 Task: Create a task  Develop a new customer relationship management (CRM) system , assign it to team member softage.4@softage.net in the project AgileAvail and update the status of the task to  On Track  , set the priority of the task to Low
Action: Mouse moved to (83, 88)
Screenshot: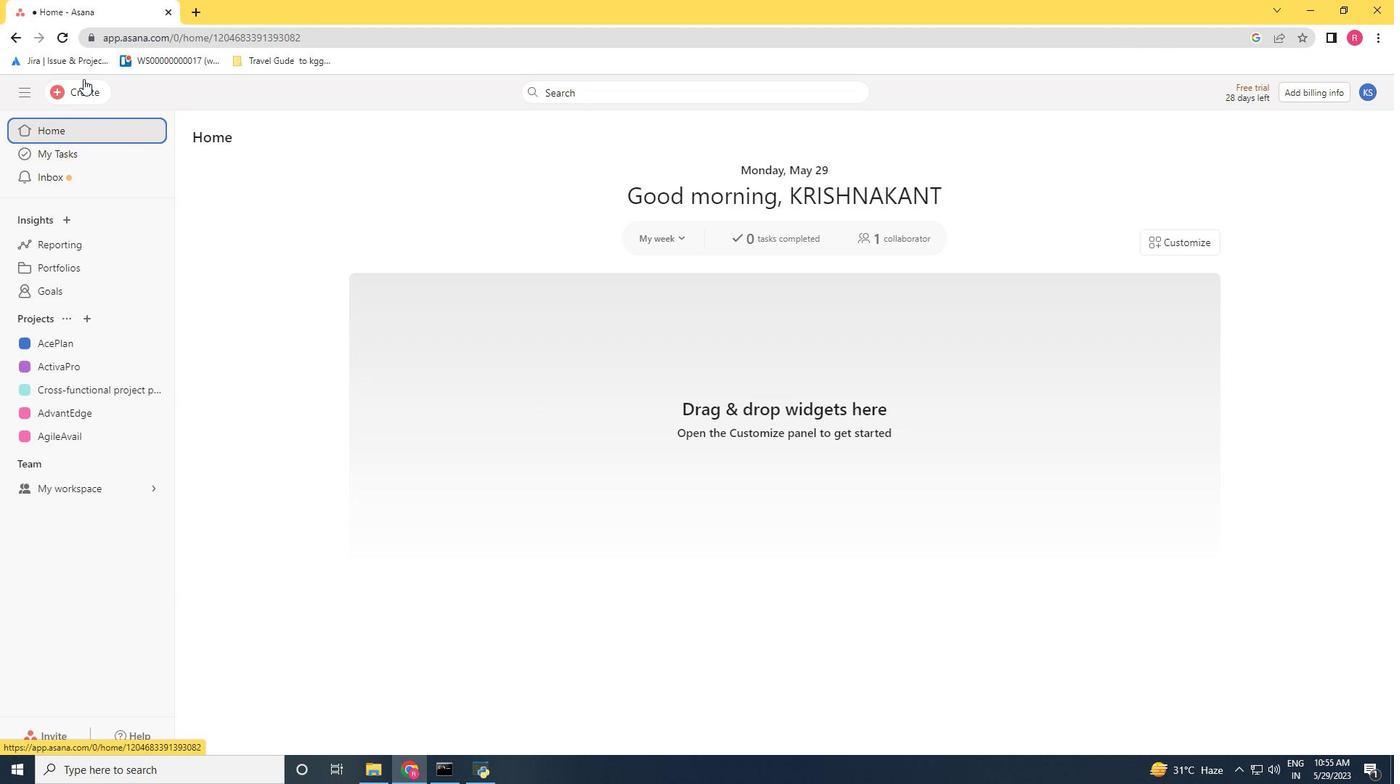 
Action: Mouse pressed left at (83, 88)
Screenshot: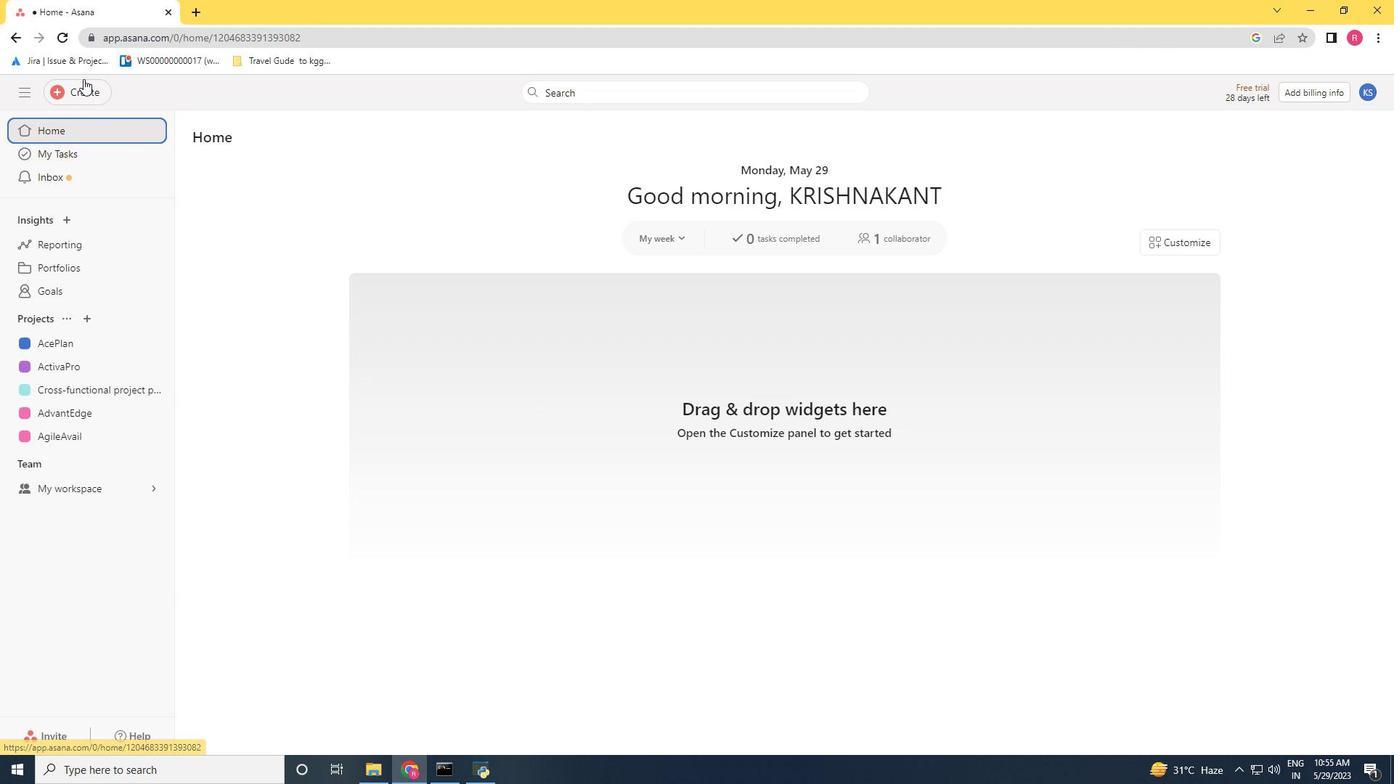
Action: Mouse moved to (166, 103)
Screenshot: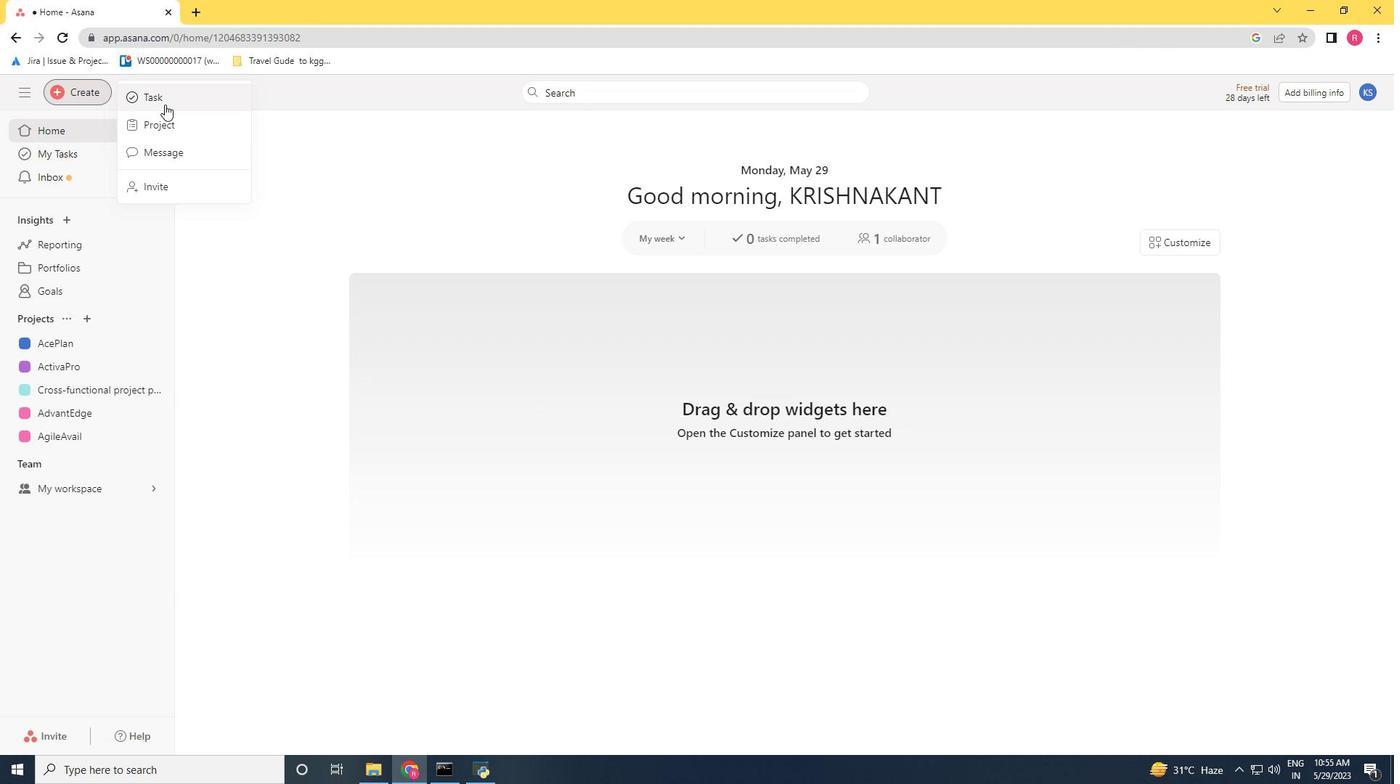 
Action: Mouse pressed left at (166, 103)
Screenshot: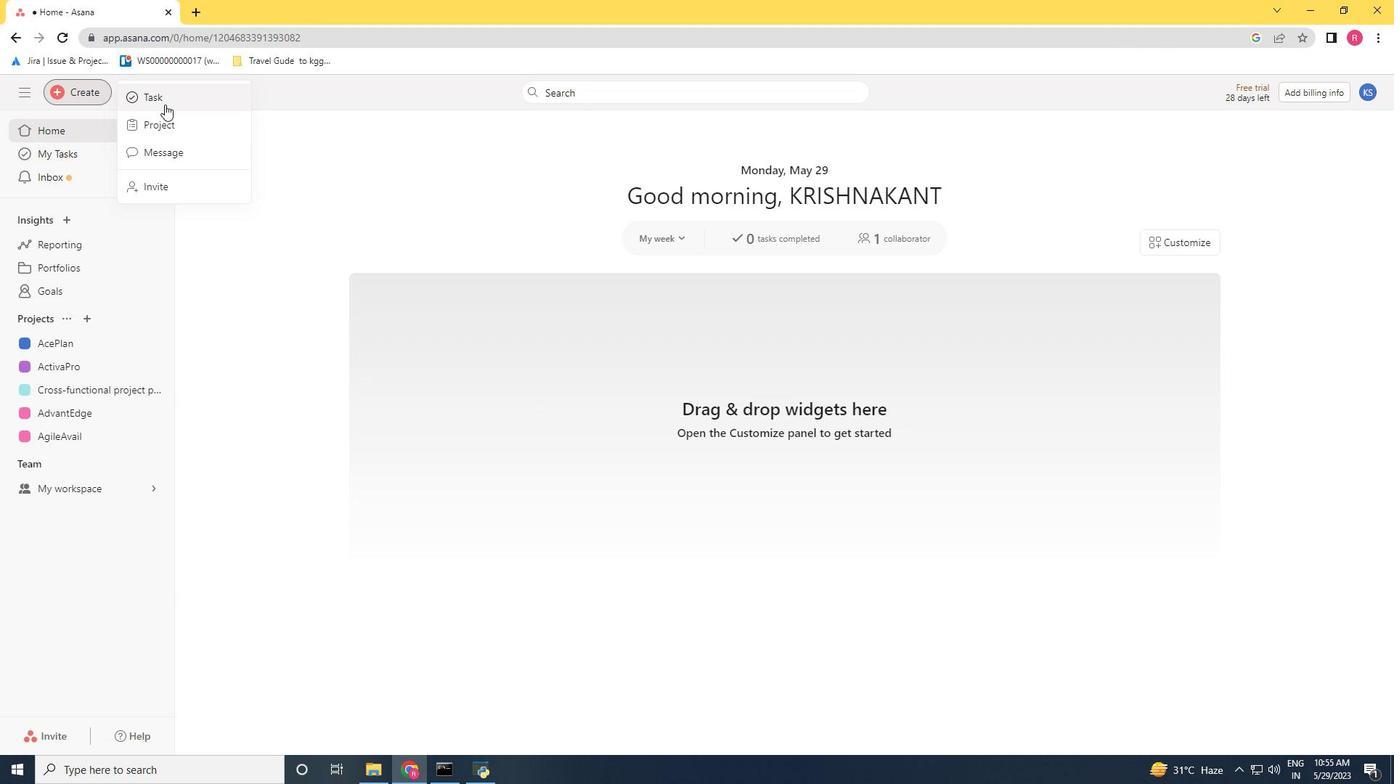 
Action: Mouse moved to (1299, 603)
Screenshot: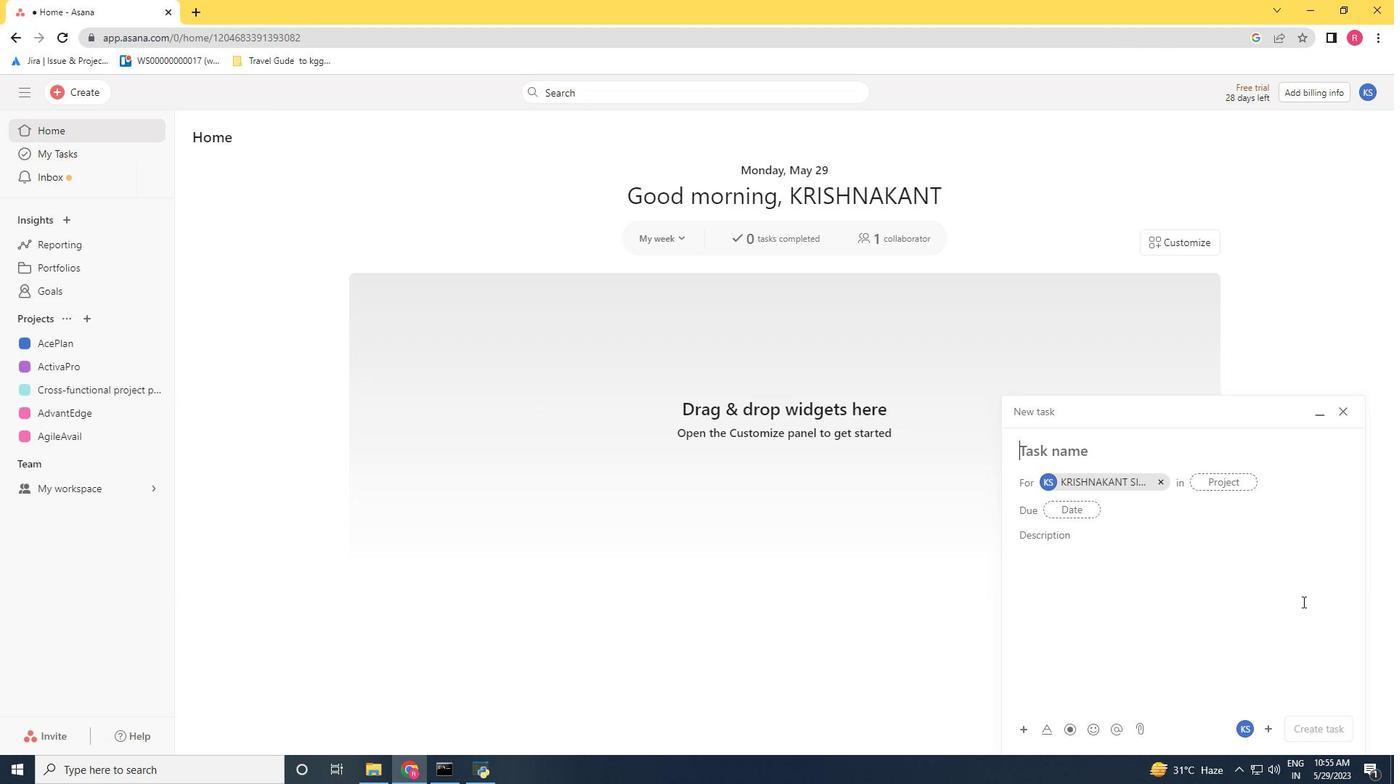 
Action: Key pressed <Key.shift>Develop<Key.space>a<Key.space>nnew<Key.space><Key.backspace><Key.backspace><Key.backspace><Key.backspace>ew<Key.space>customer<Key.space>real<Key.backspace><Key.backspace>latiomship<Key.space>man<Key.left><Key.left><Key.left><Key.left><Key.left><Key.left><Key.left><Key.left><Key.left><Key.left><Key.left><Key.right><Key.right><Key.right><Key.right><Key.left><Key.backspace>n<Key.right><Key.right><Key.right><Key.right><Key.right><Key.right><Key.right><Key.right><Key.right><Key.right>agement<Key.space><Key.shift_r><Key.shift_r>(R<Key.backspace><Key.backspace><Key.shift_r><Key.shift_r><Key.shift_r><Key.shift_r><Key.shift_r><Key.shift_r><Key.shift_r><Key.shift_r><Key.shift_r><Key.shift_r><Key.shift_r><Key.shift_r><Key.shift_r><Key.shift_r><Key.shift_r><Key.shift_r><Key.shift_r><Key.shift_r><Key.shift_r><Key.shift_r><Key.shift_r><Key.shift_r><Key.shift_r><Key.shift_r><Key.shift_r><Key.shift_r><Key.shift_r><Key.shift_r><Key.shift_r><Key.shift_r><Key.shift_r><Key.shift_r><Key.shift_r><Key.shift_r><Key.shift_r><Key.shift_r><Key.shift_r><Key.shift_r><Key.shift_r><Key.shift_r><Key.shift_r><Key.shift_r><Key.shift_r><Key.shift_r><Key.shift_r><Key.shift_r><Key.shift_r>(<Key.shift_r>CRM<Key.shift_r>)<Key.space>system
Screenshot: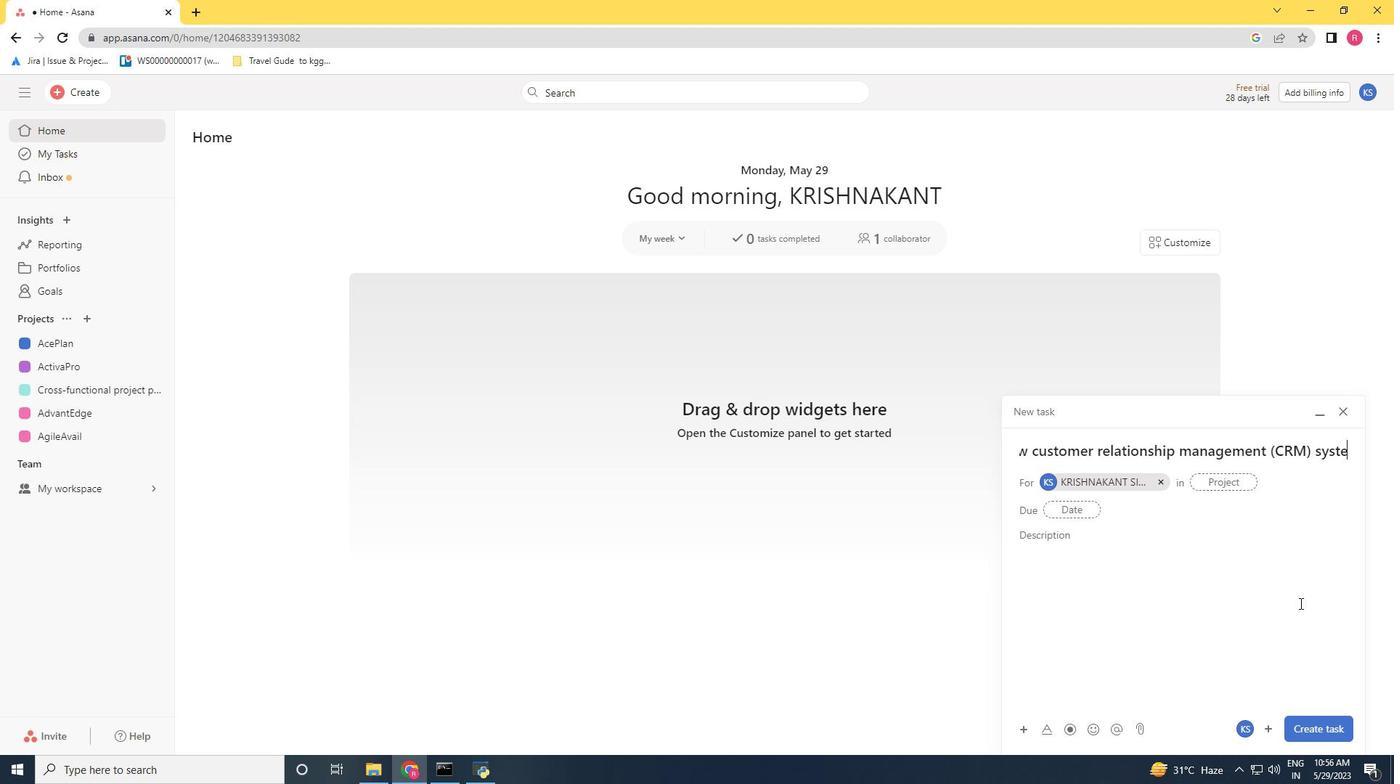 
Action: Mouse moved to (1161, 482)
Screenshot: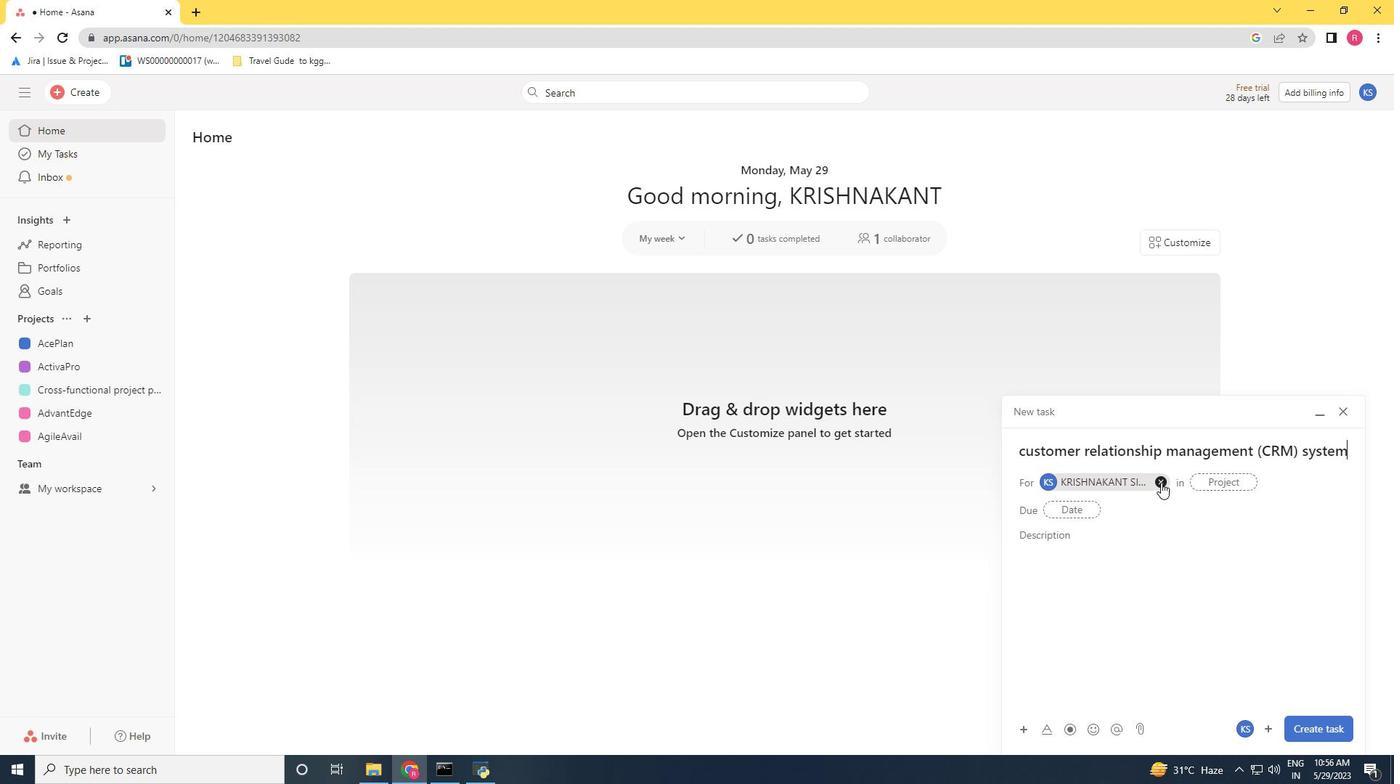 
Action: Mouse pressed left at (1161, 482)
Screenshot: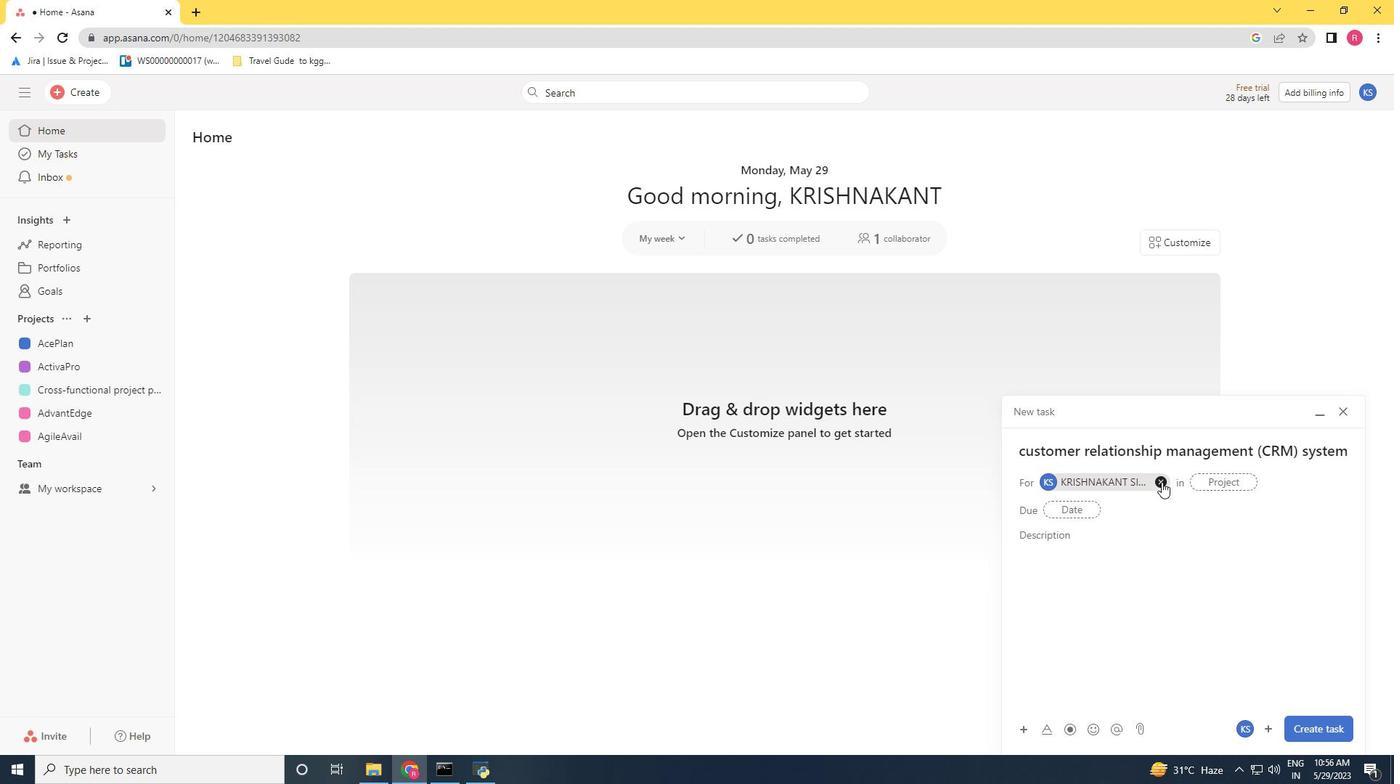
Action: Mouse moved to (1067, 479)
Screenshot: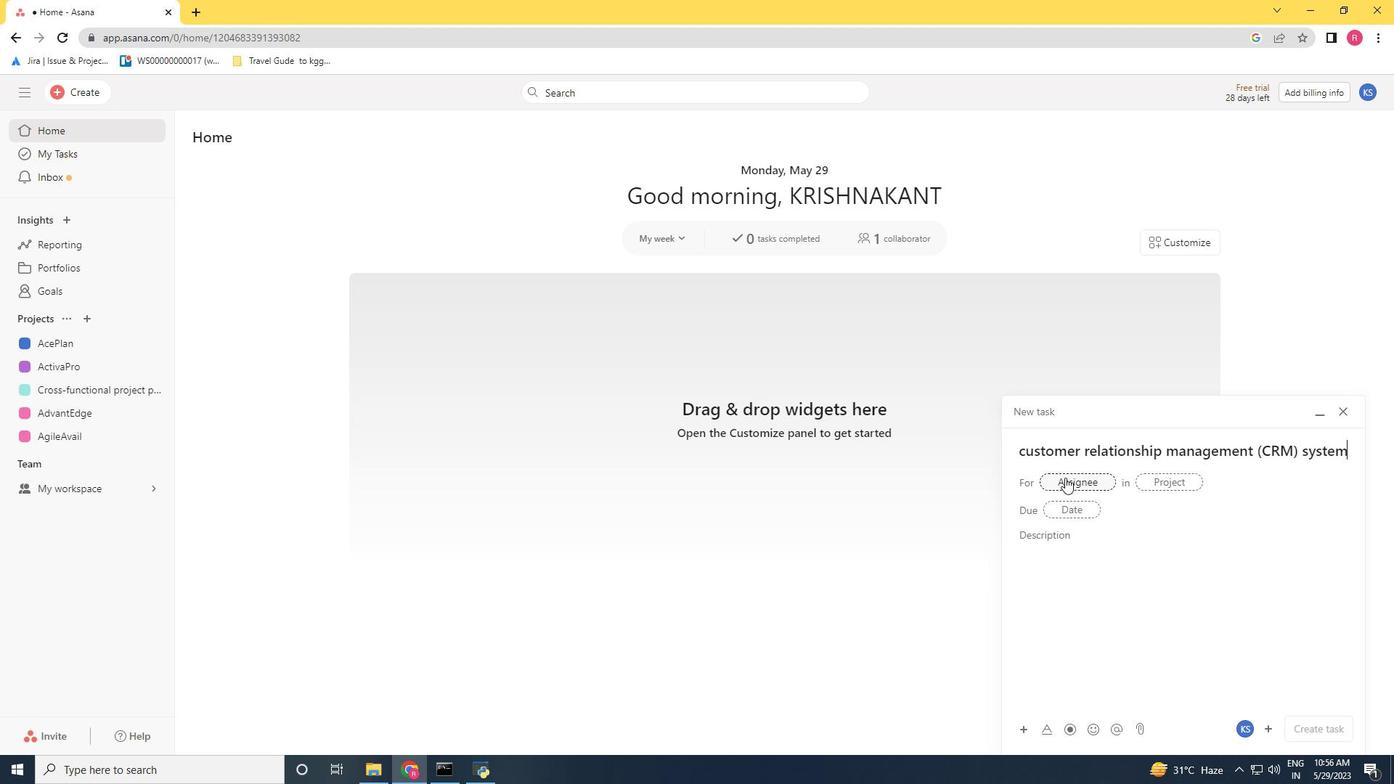 
Action: Mouse pressed left at (1067, 479)
Screenshot: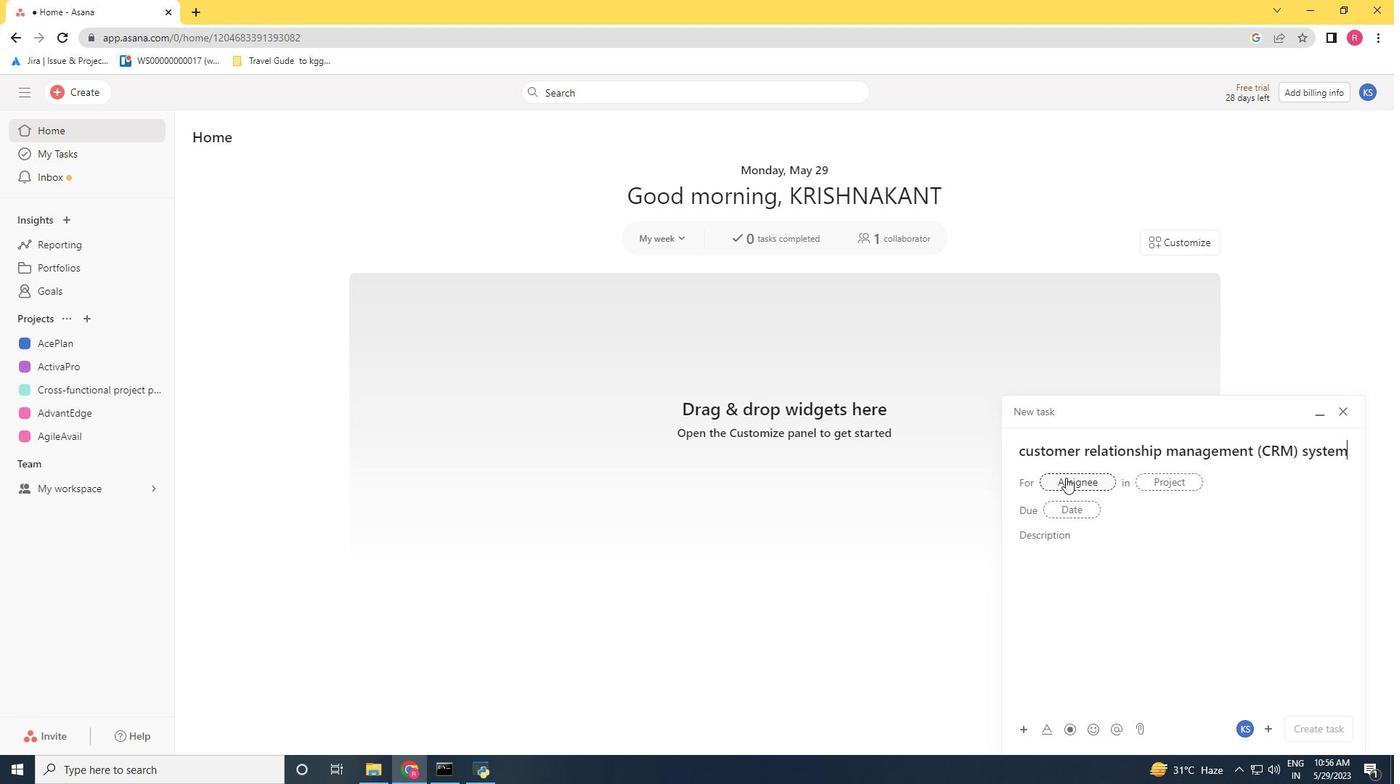 
Action: Mouse moved to (1068, 479)
Screenshot: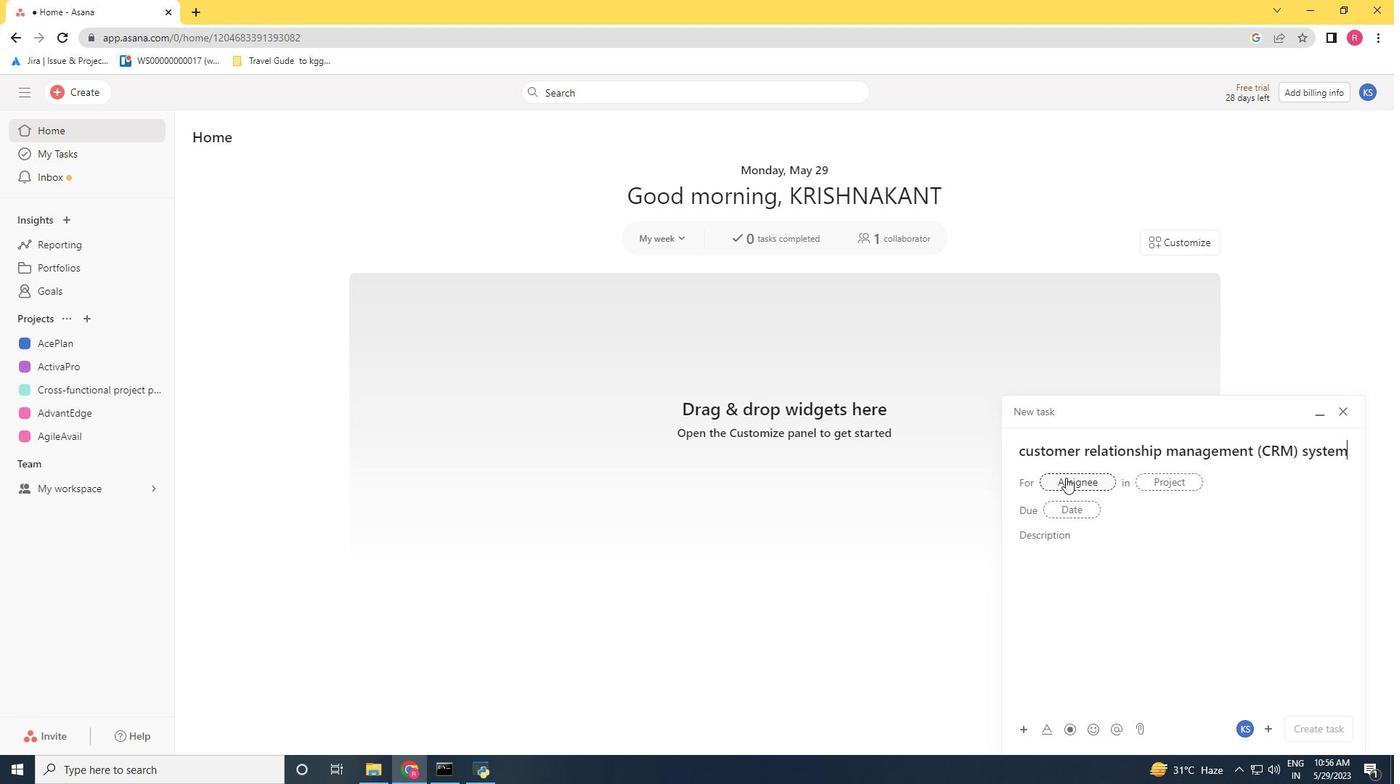 
Action: Key pressed softage.4<Key.shift>@softage.net
Screenshot: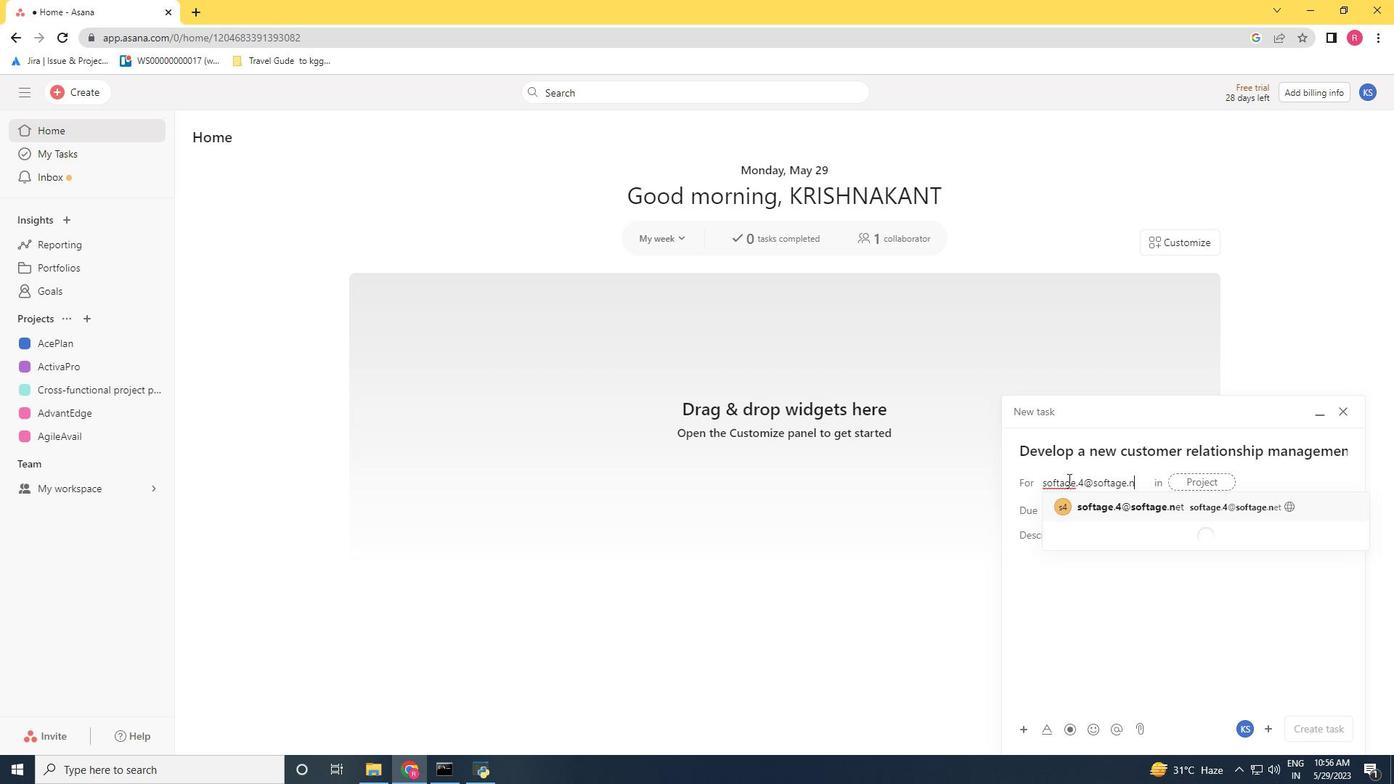 
Action: Mouse moved to (1142, 505)
Screenshot: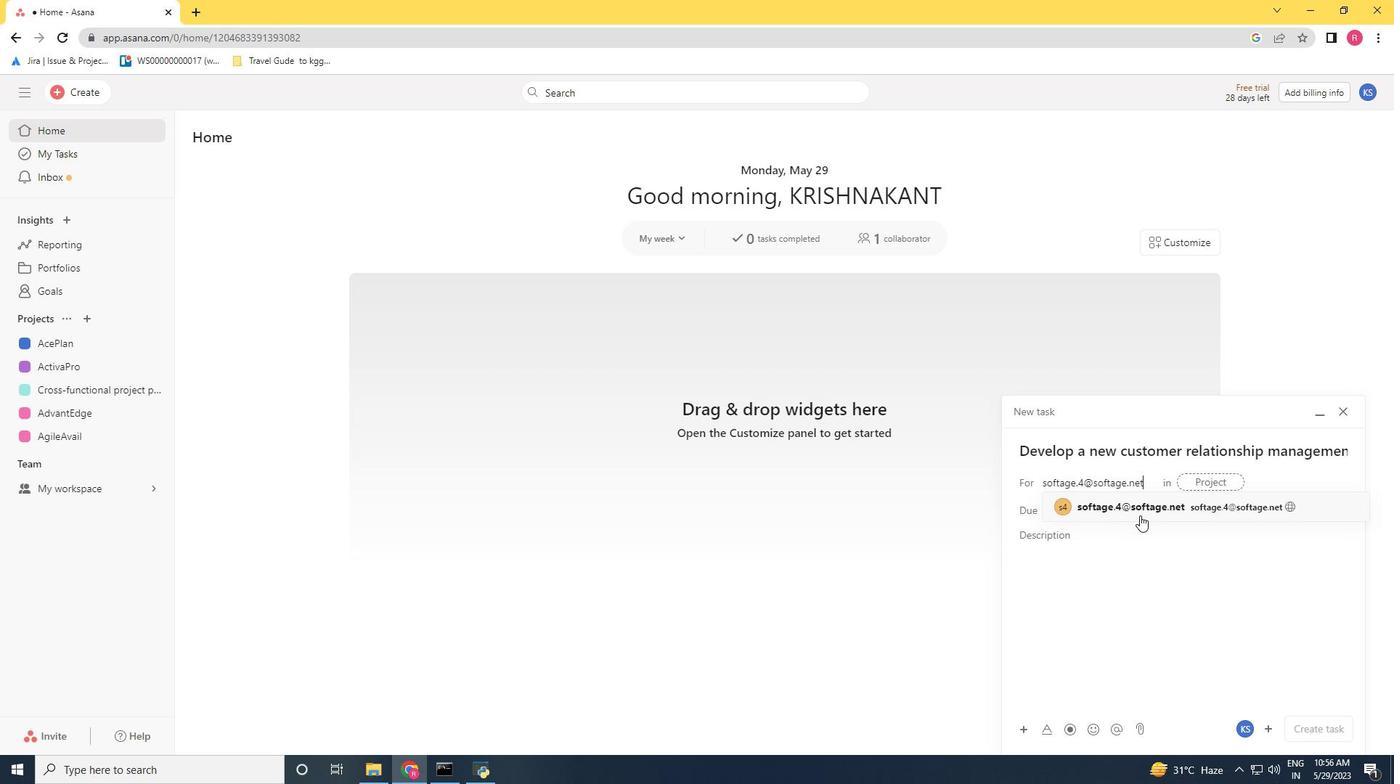
Action: Mouse pressed left at (1142, 505)
Screenshot: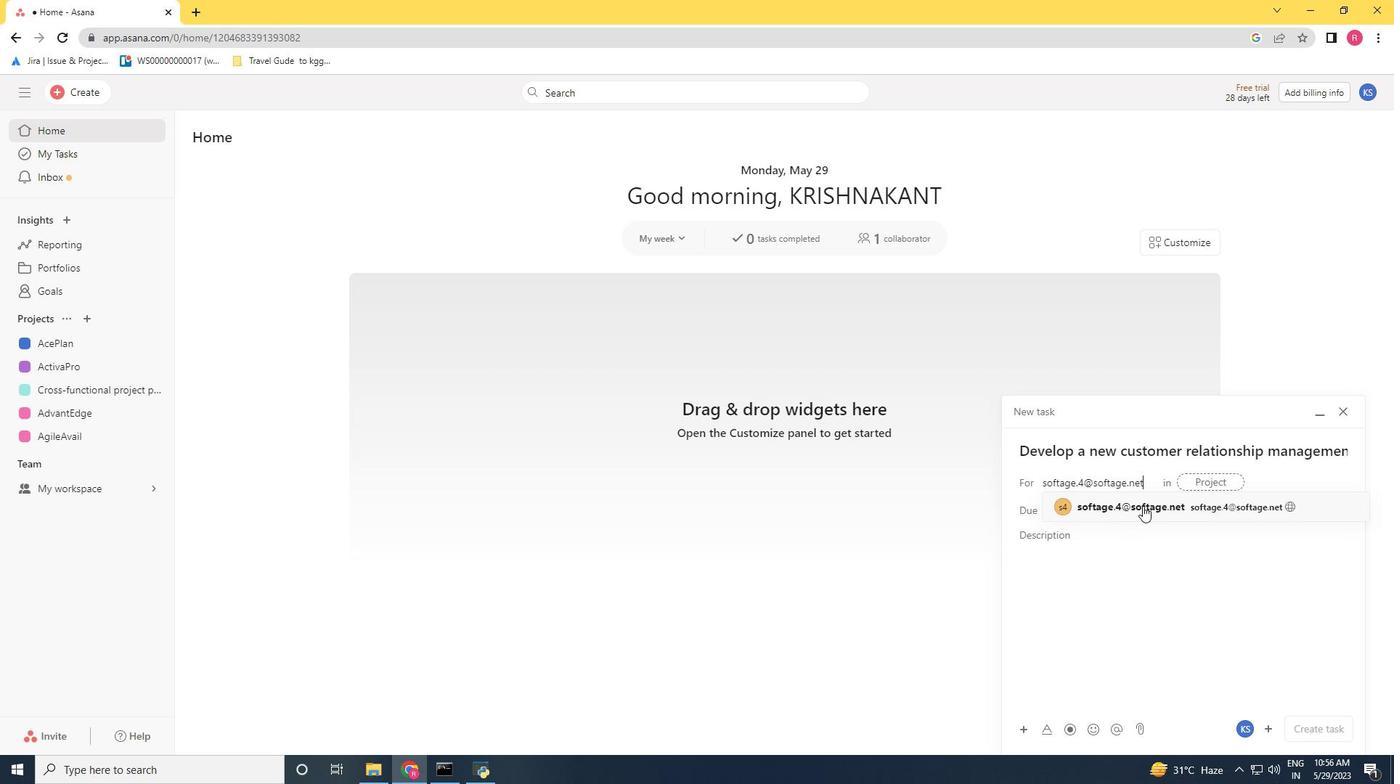 
Action: Mouse moved to (973, 514)
Screenshot: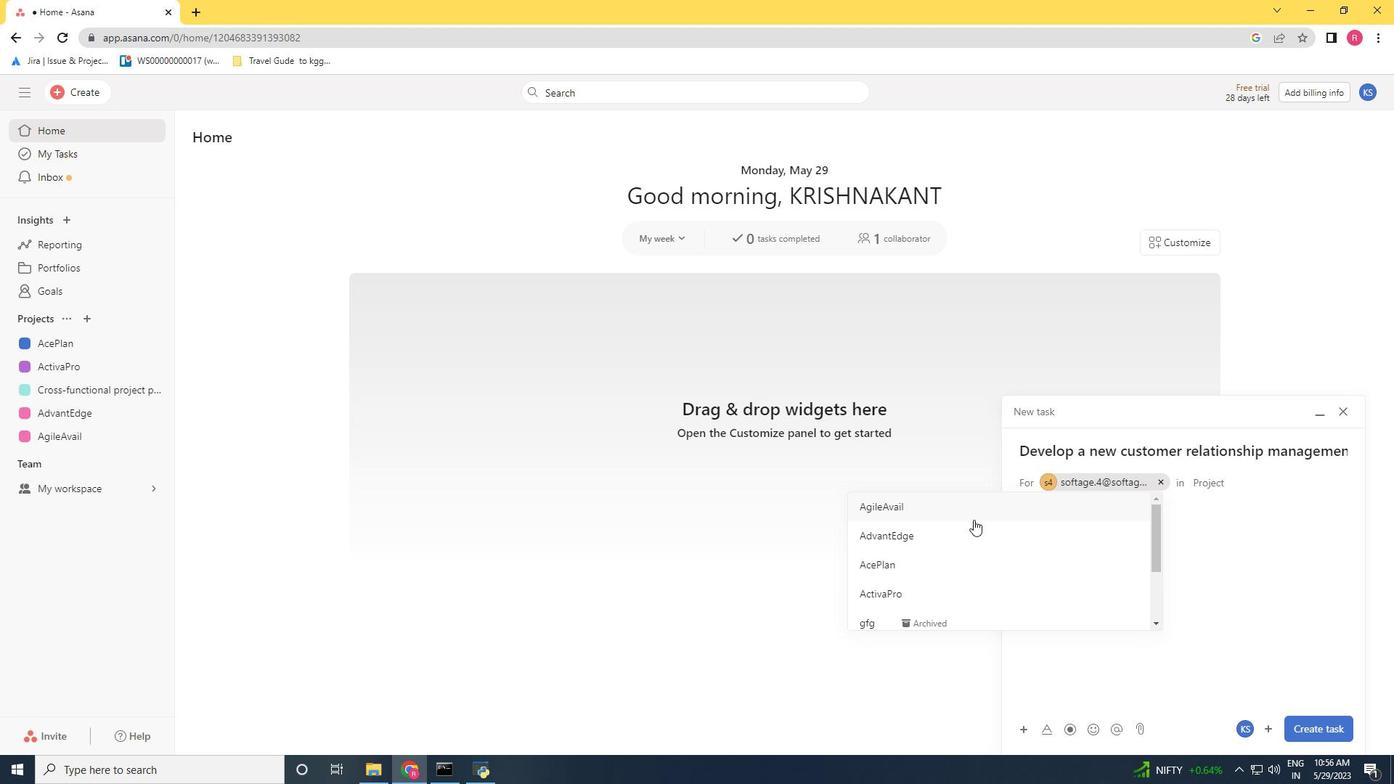 
Action: Mouse pressed left at (973, 514)
Screenshot: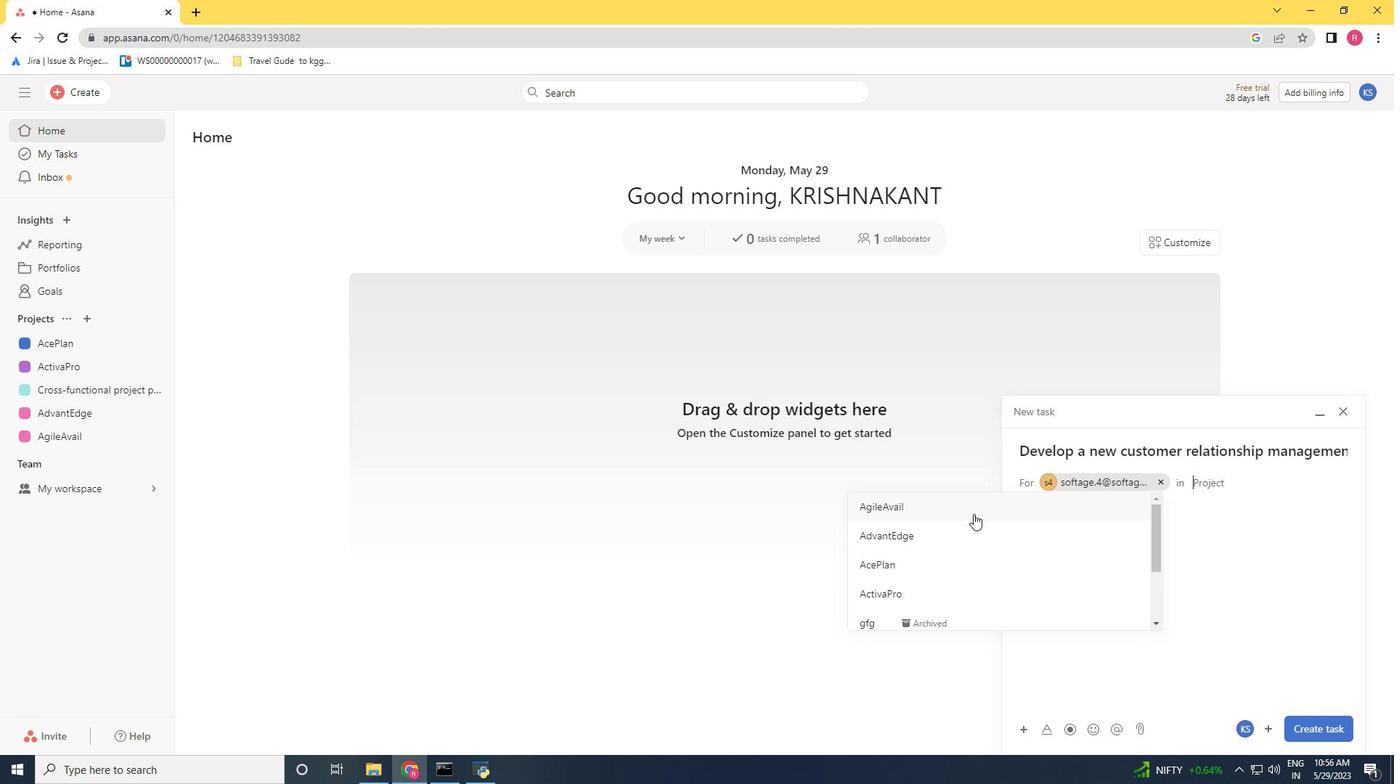 
Action: Mouse moved to (1333, 728)
Screenshot: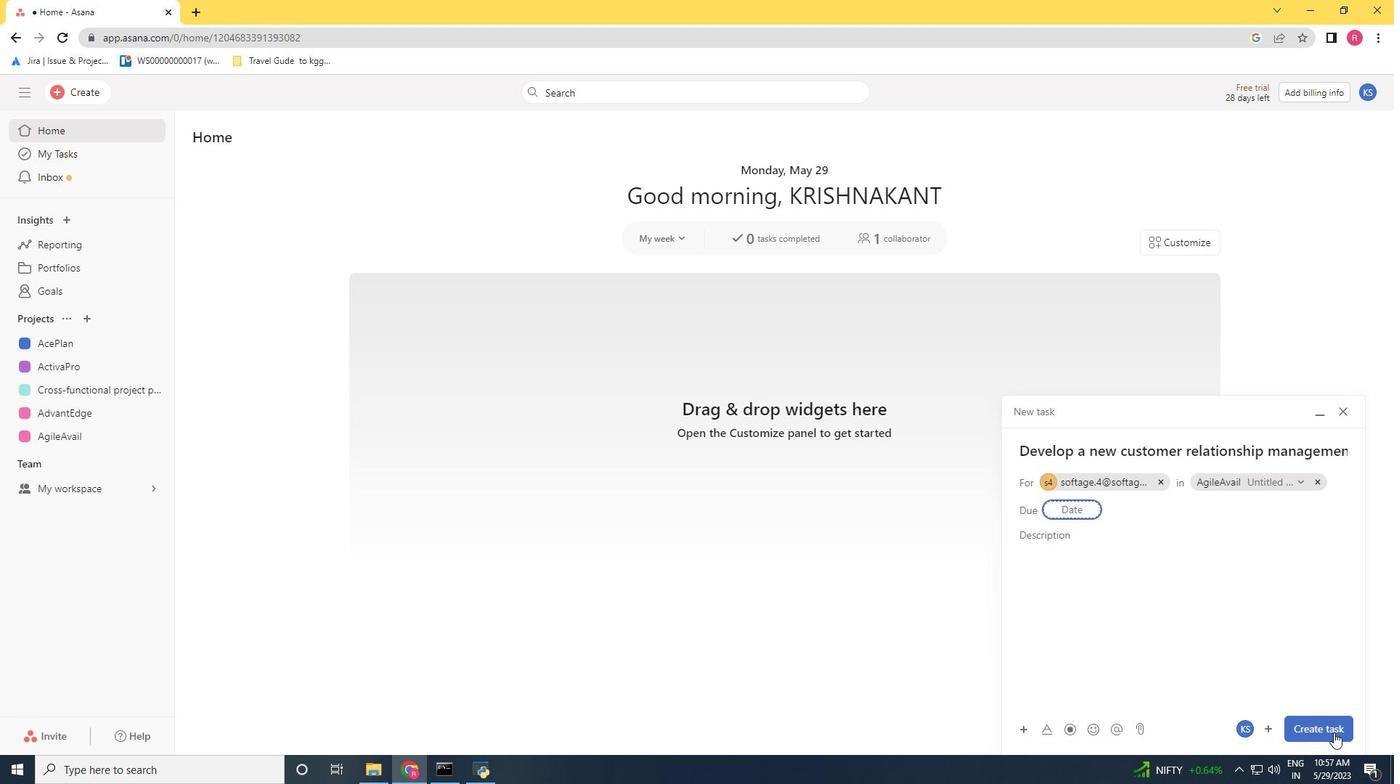 
Action: Mouse pressed left at (1333, 728)
Screenshot: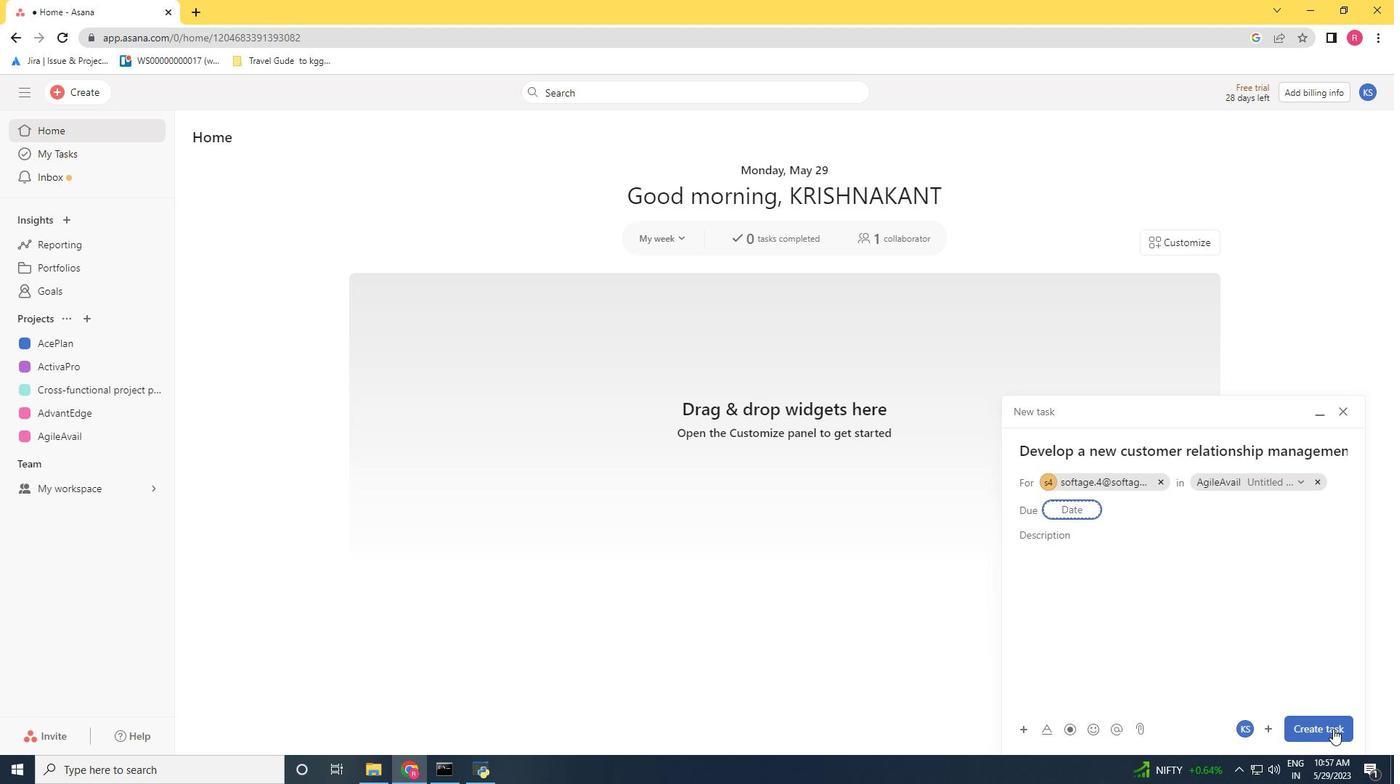 
Action: Mouse moved to (82, 430)
Screenshot: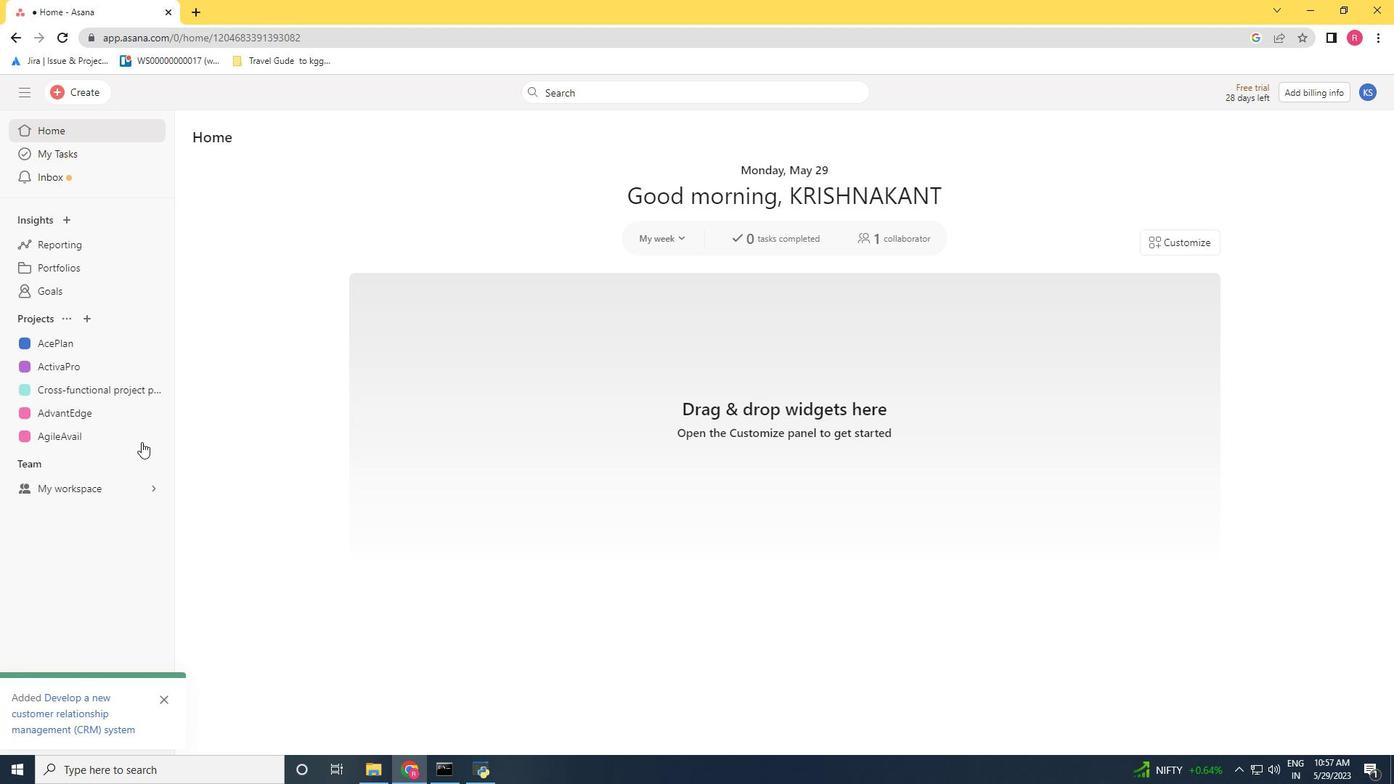 
Action: Mouse pressed left at (82, 430)
Screenshot: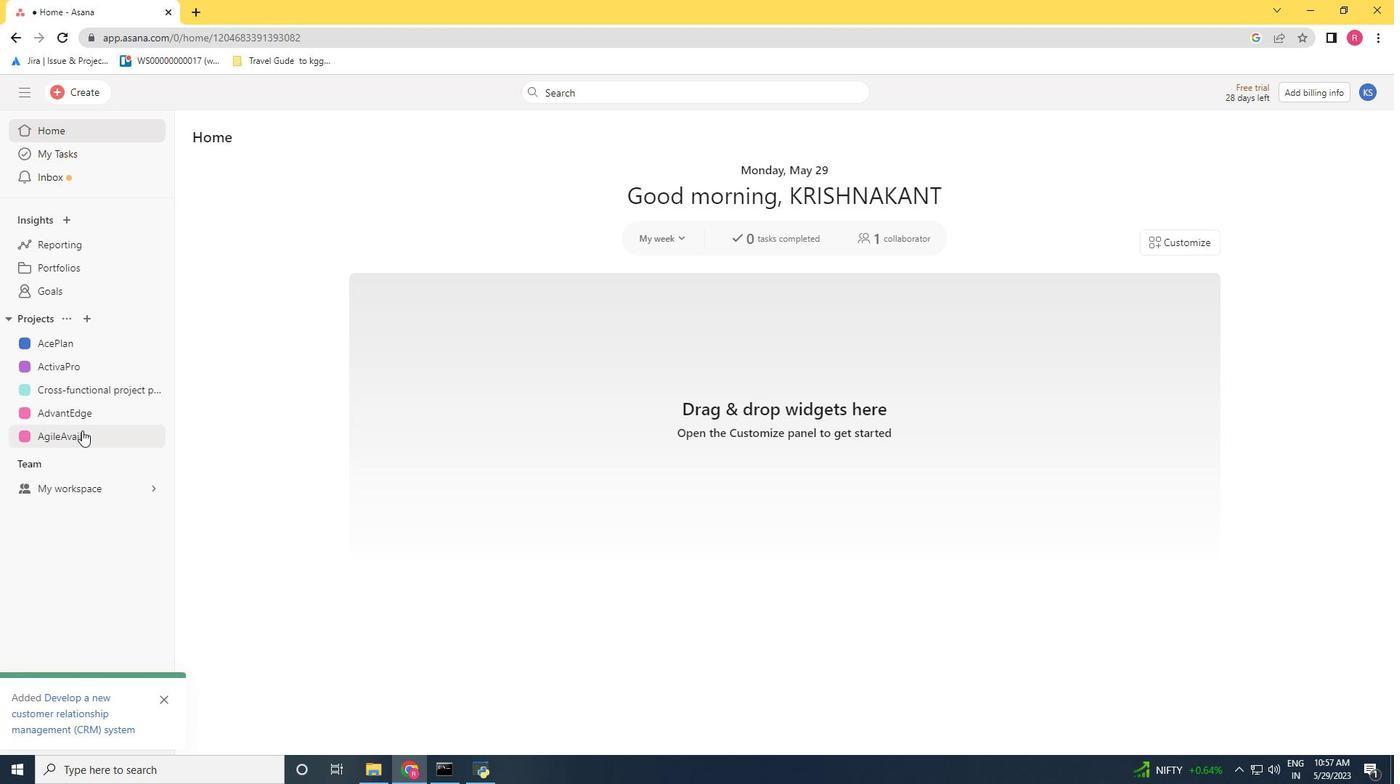 
Action: Mouse moved to (837, 239)
Screenshot: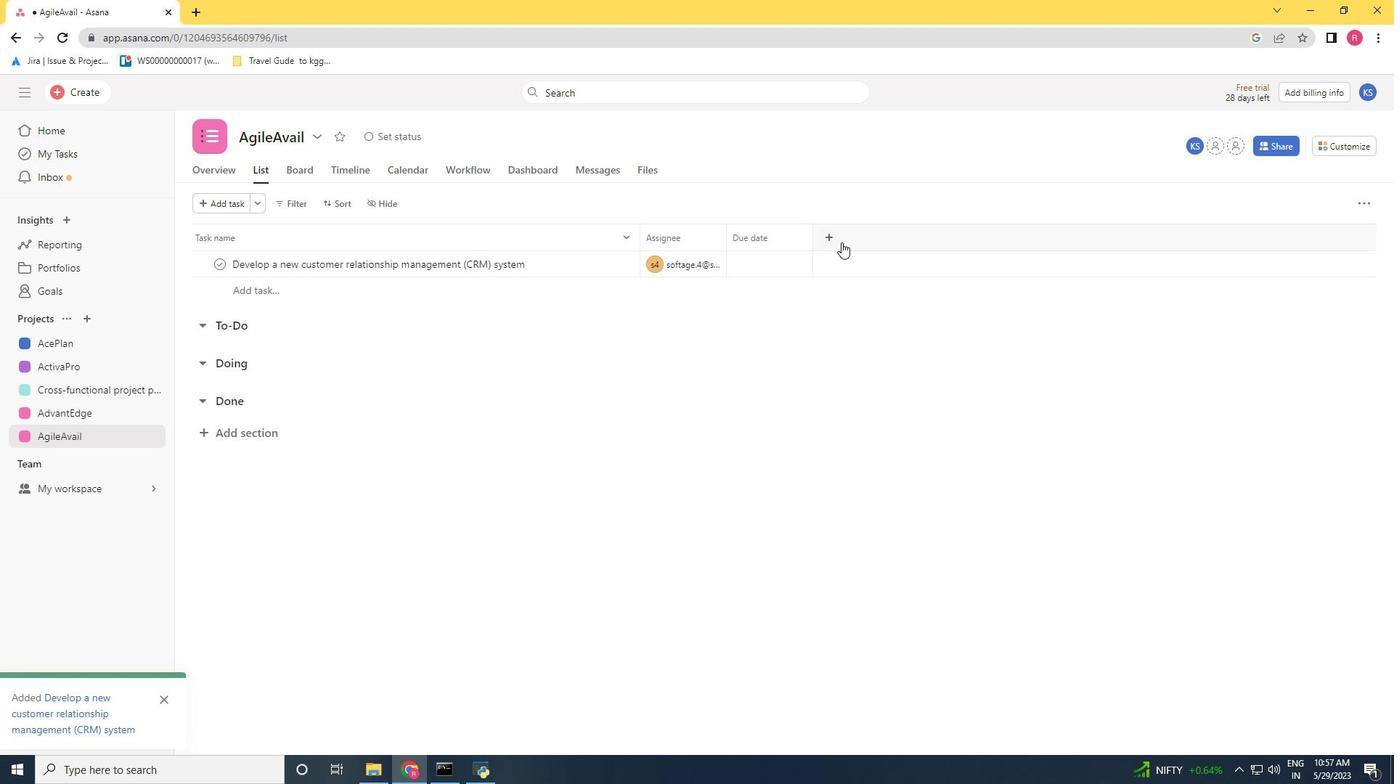 
Action: Mouse pressed left at (837, 239)
Screenshot: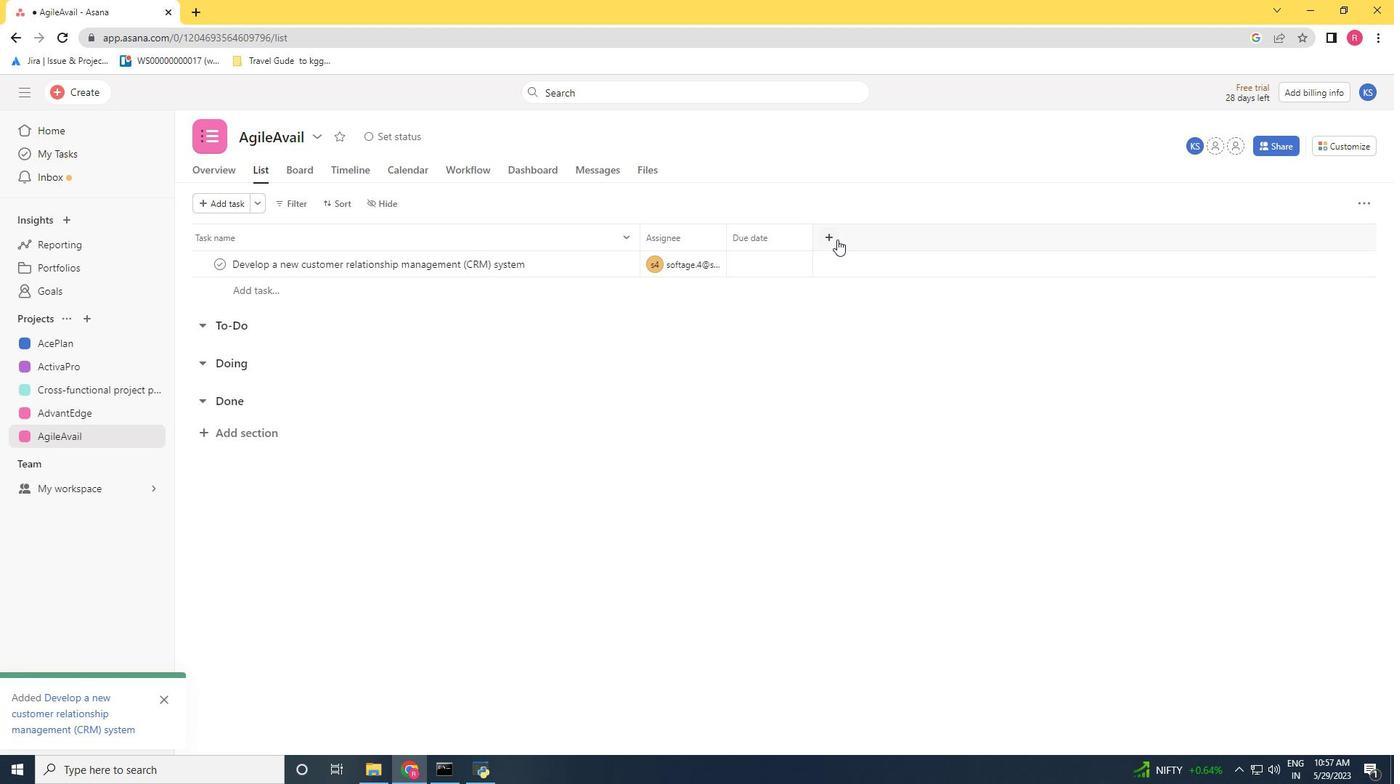 
Action: Mouse moved to (874, 401)
Screenshot: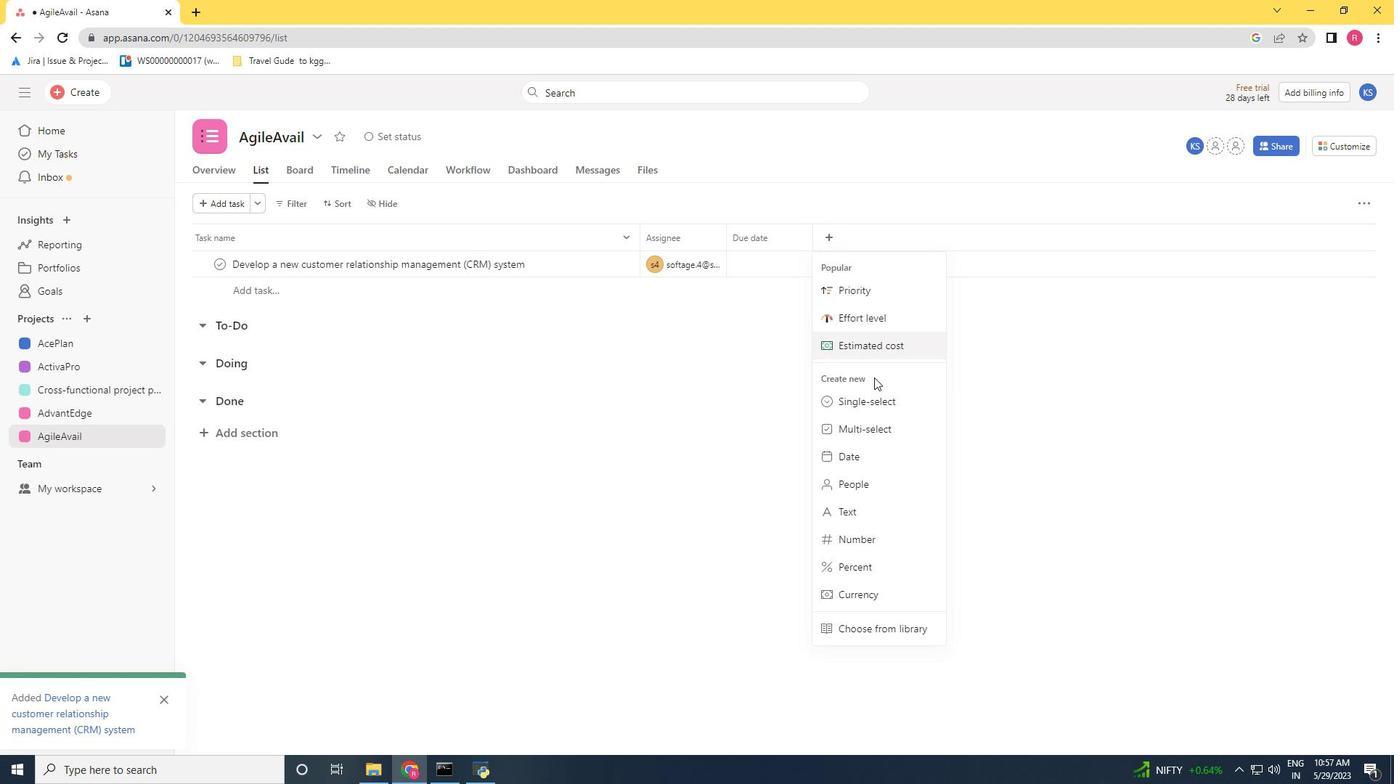 
Action: Mouse pressed left at (874, 401)
Screenshot: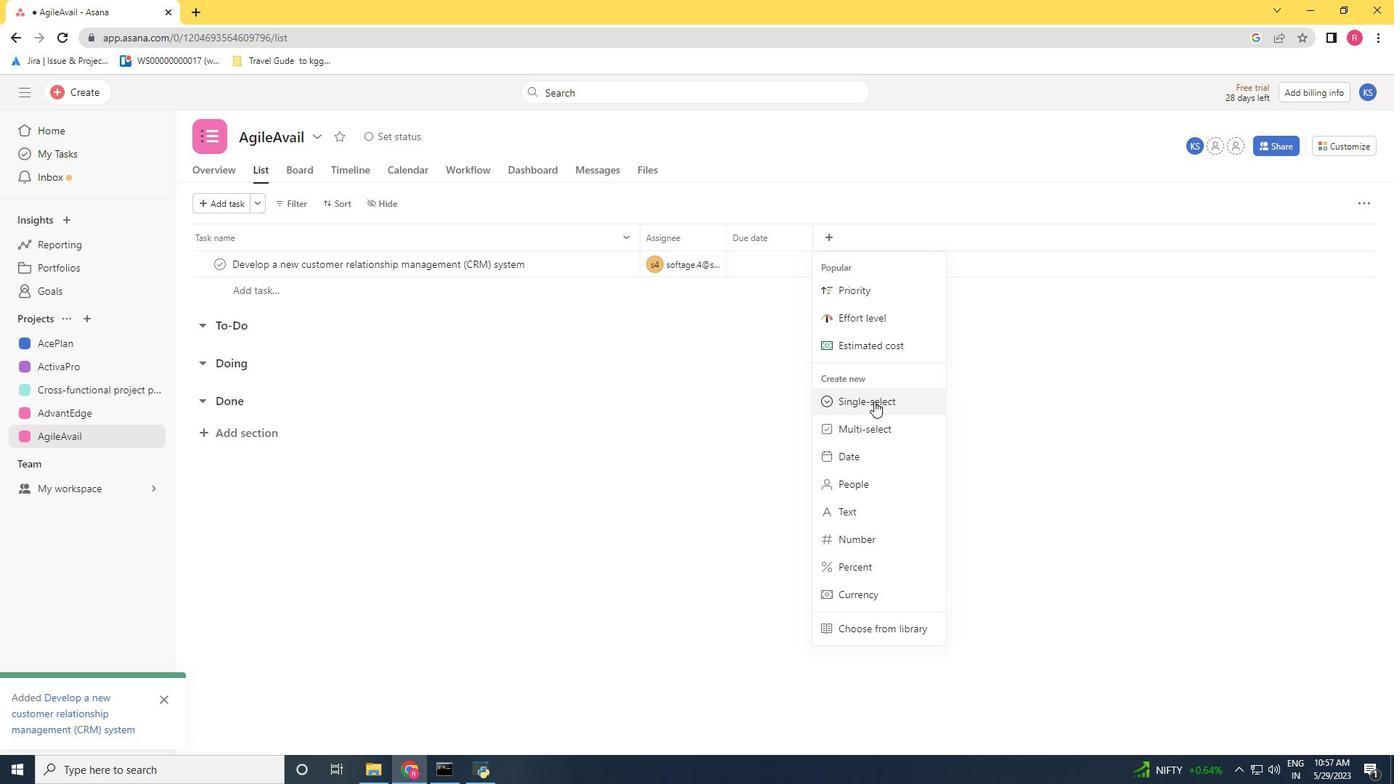 
Action: Mouse moved to (870, 159)
Screenshot: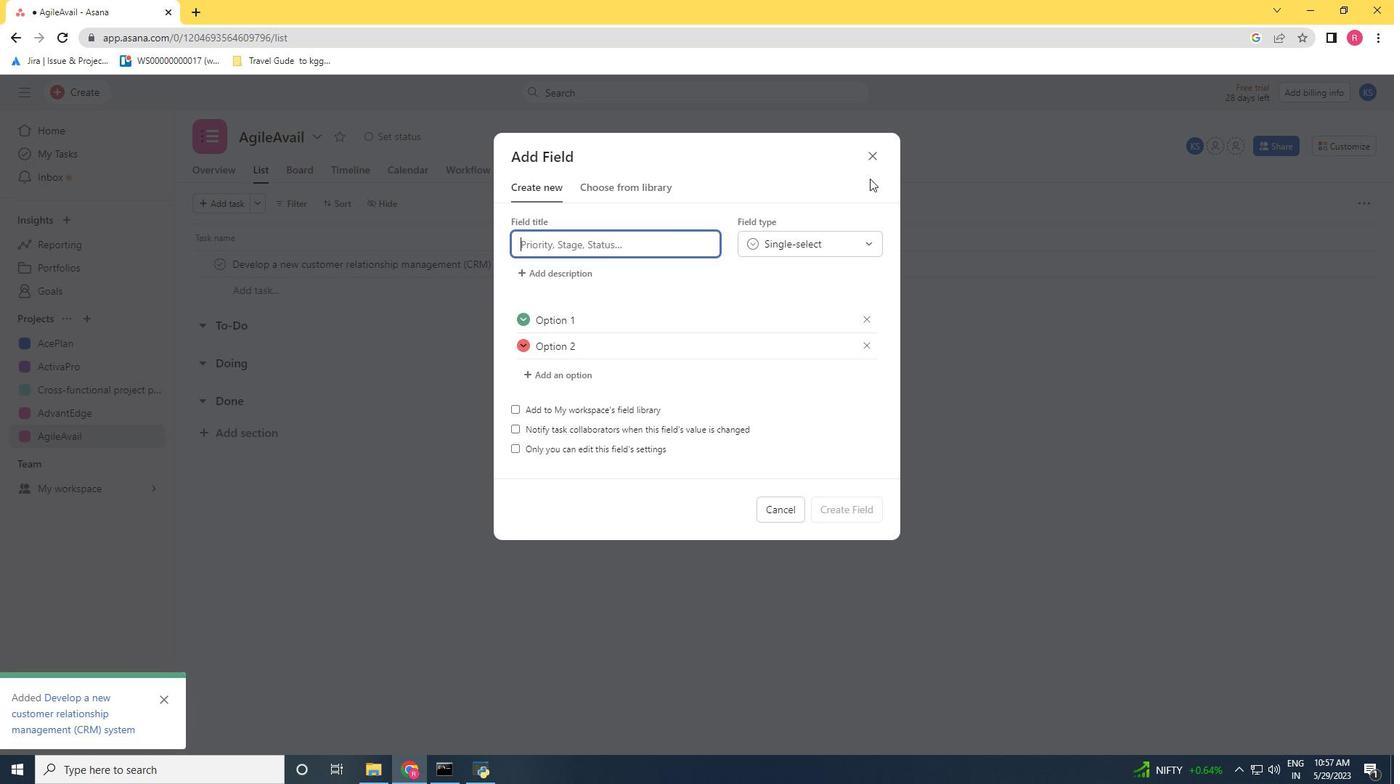 
Action: Mouse pressed left at (870, 159)
Screenshot: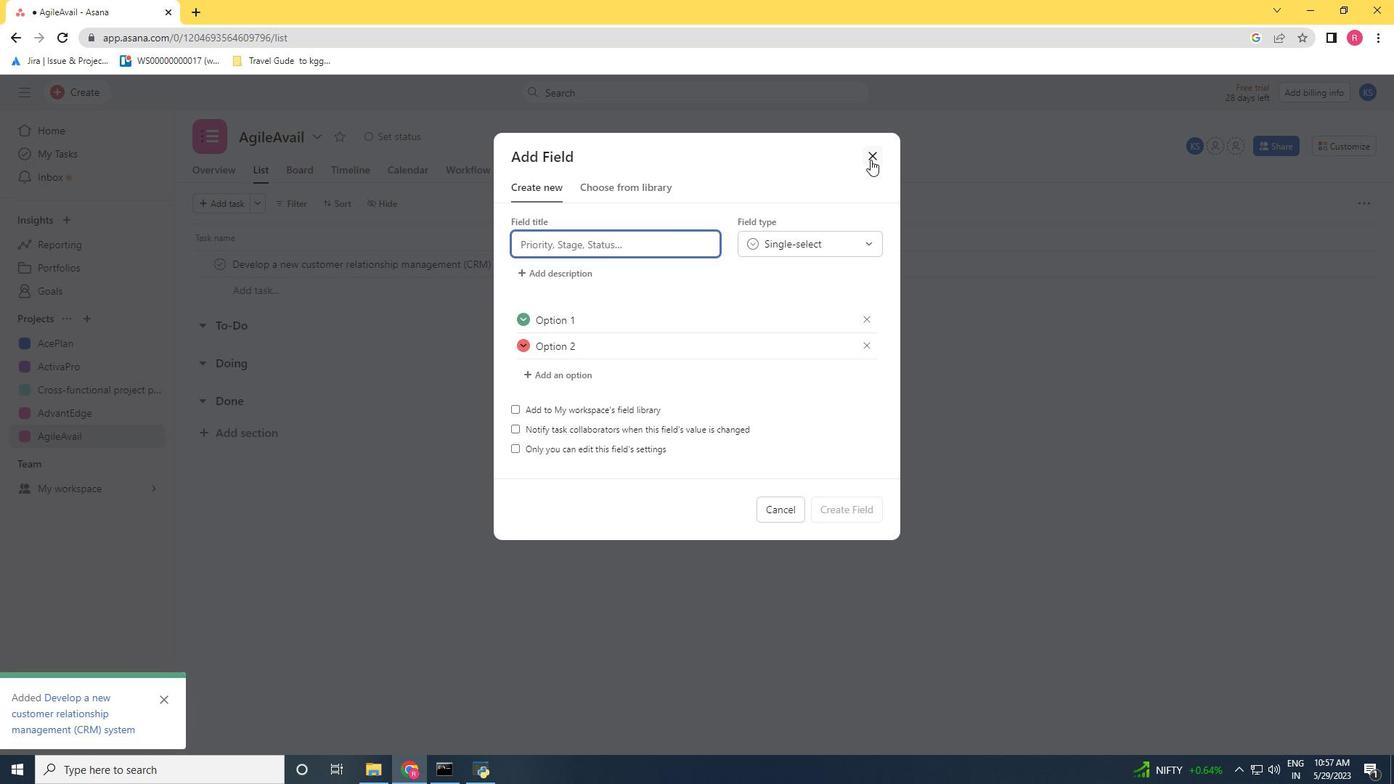 
Action: Mouse moved to (837, 240)
Screenshot: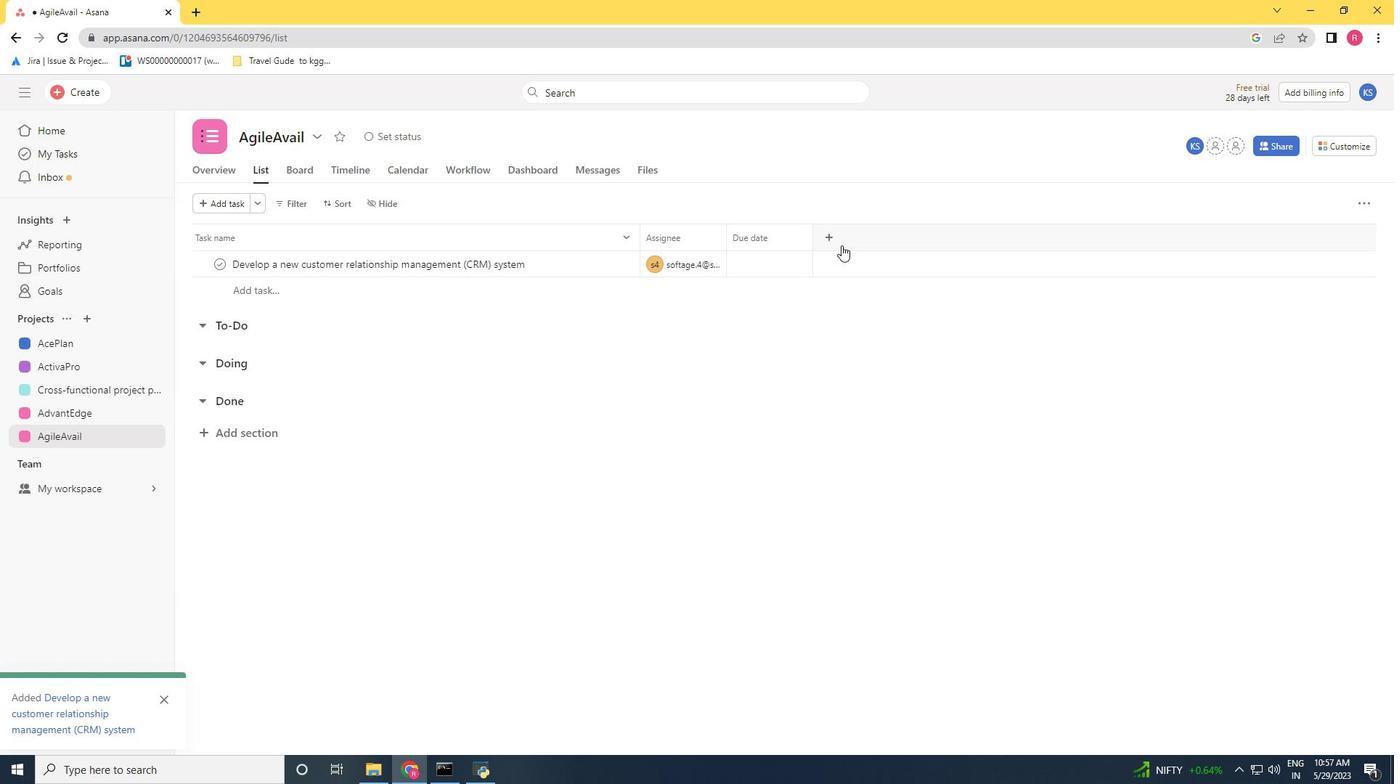 
Action: Mouse pressed left at (837, 240)
Screenshot: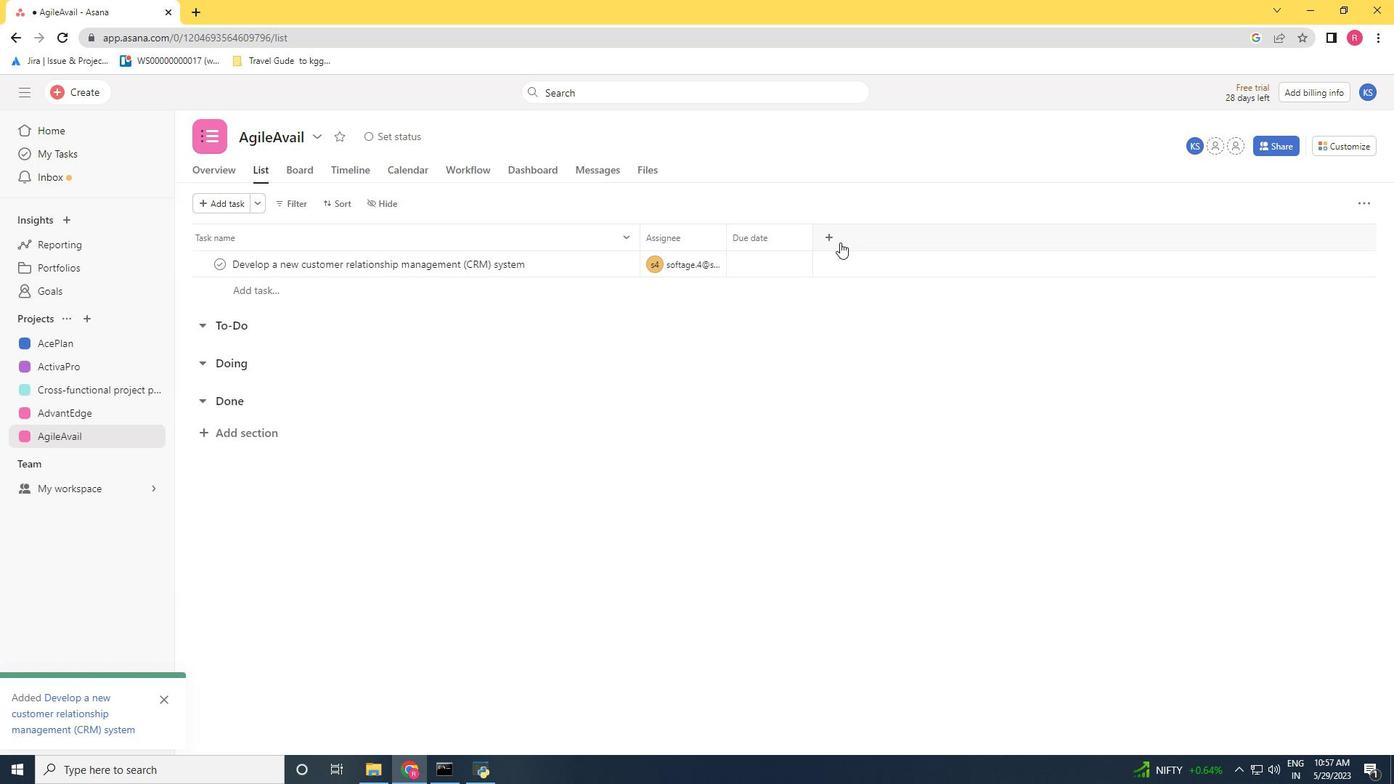 
Action: Mouse moved to (856, 435)
Screenshot: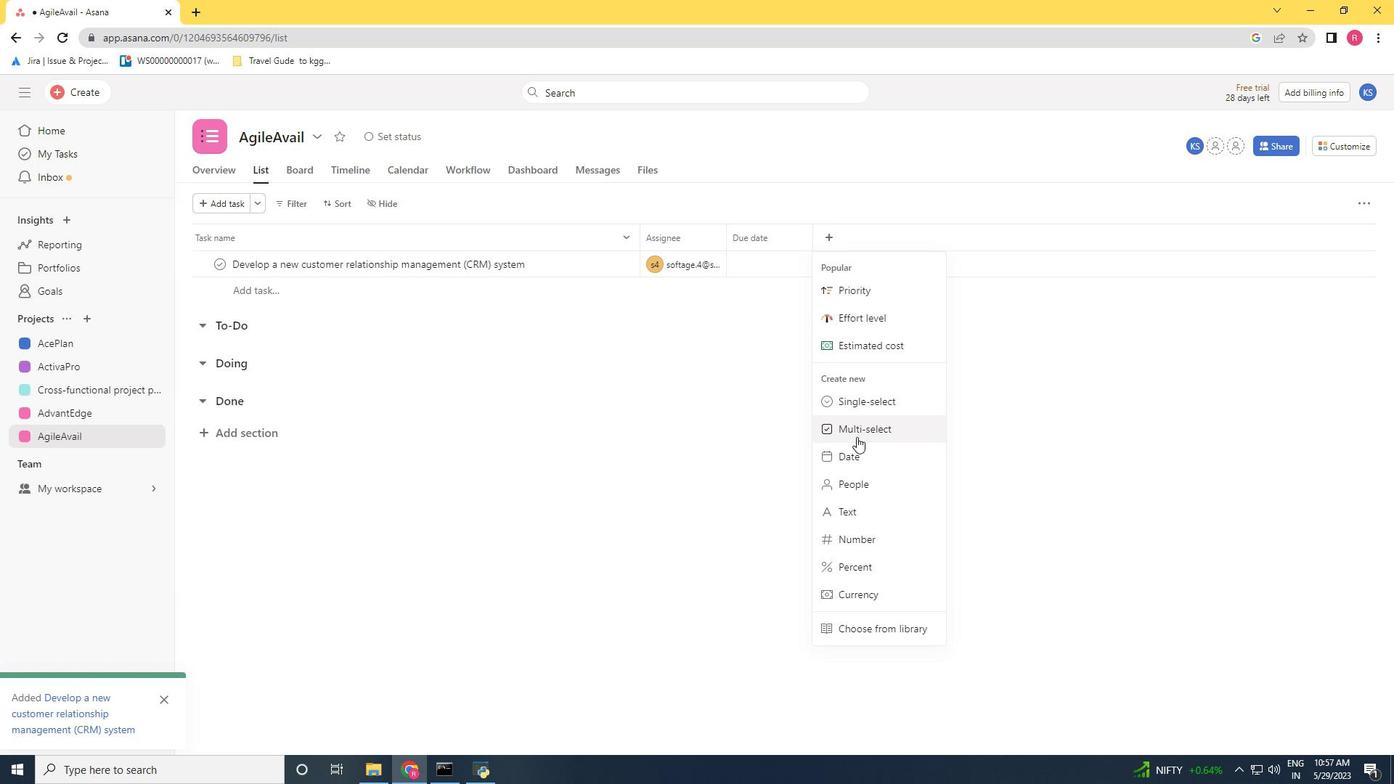 
Action: Mouse pressed left at (856, 435)
Screenshot: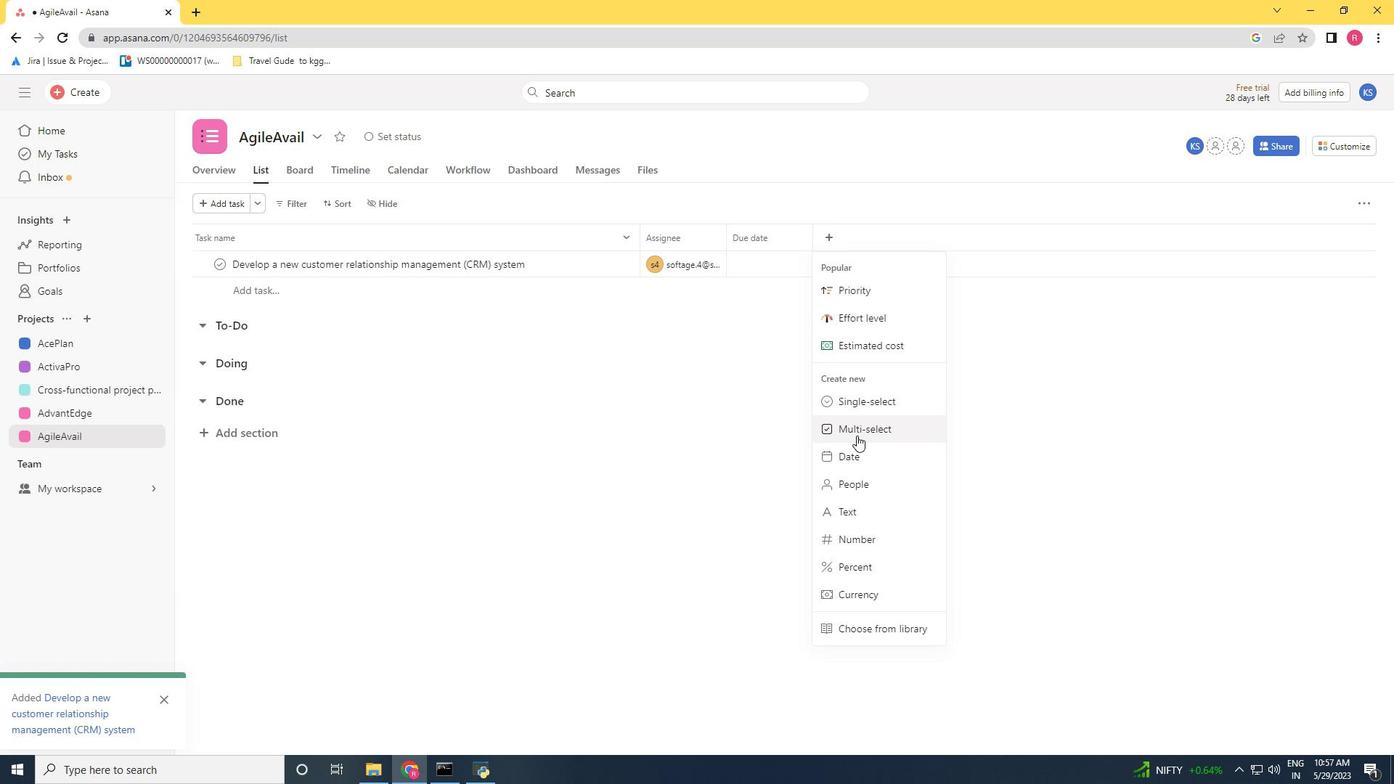 
Action: Mouse moved to (874, 159)
Screenshot: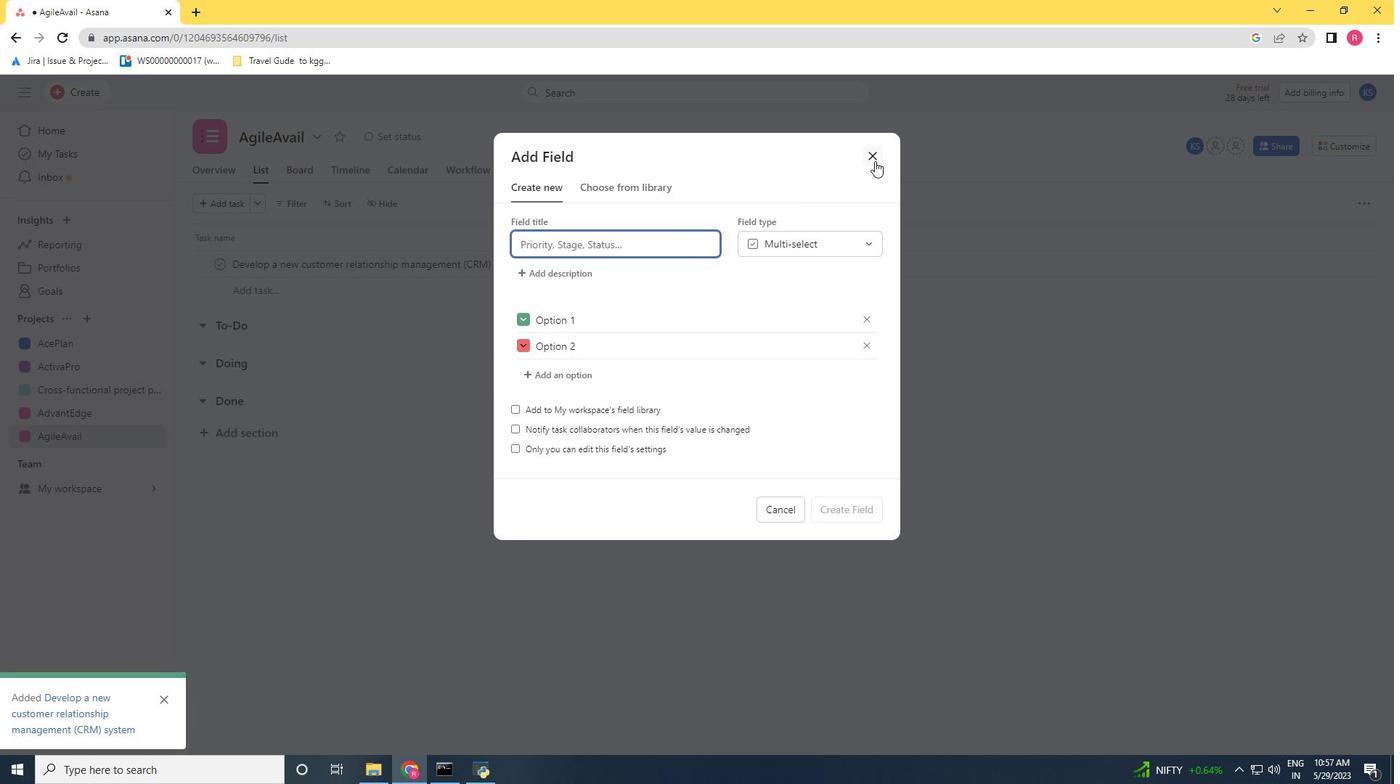 
Action: Mouse pressed left at (874, 159)
Screenshot: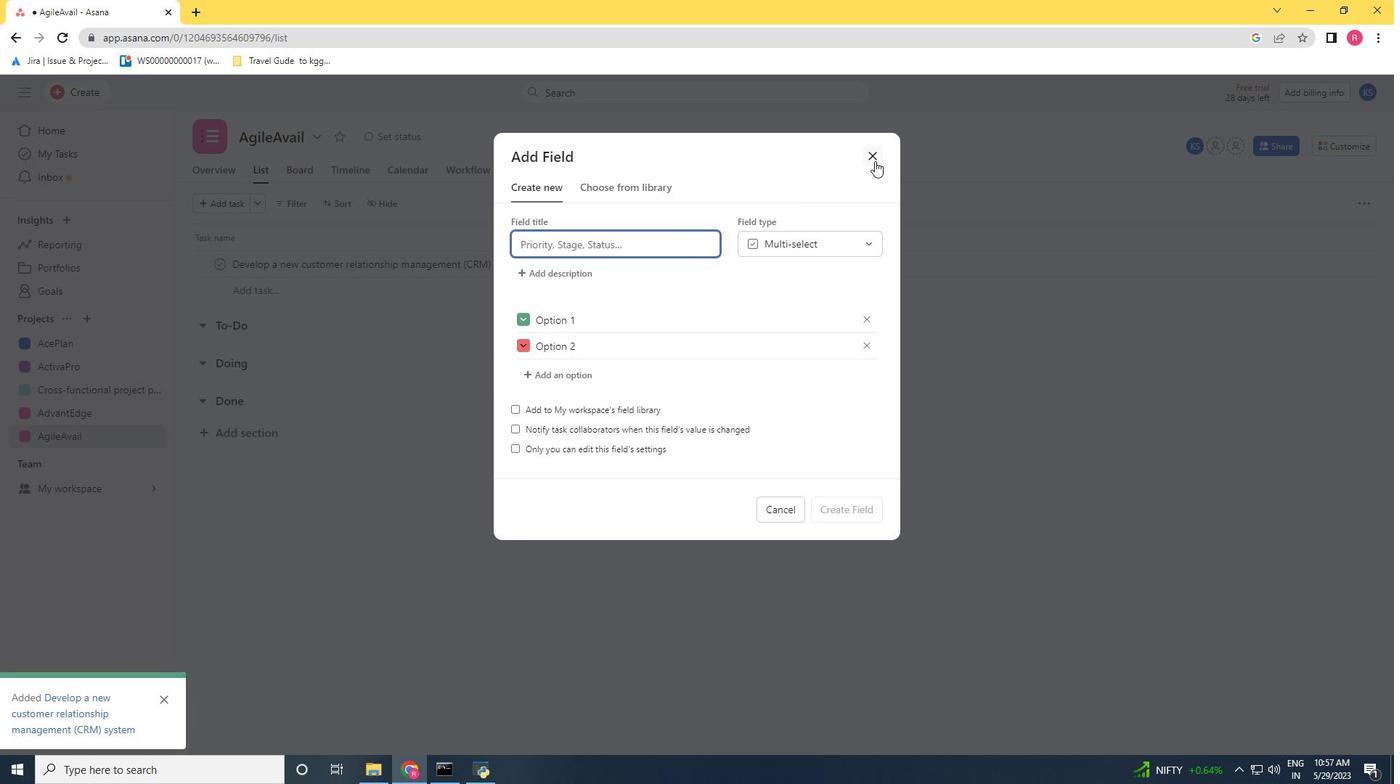 
Action: Mouse moved to (826, 239)
Screenshot: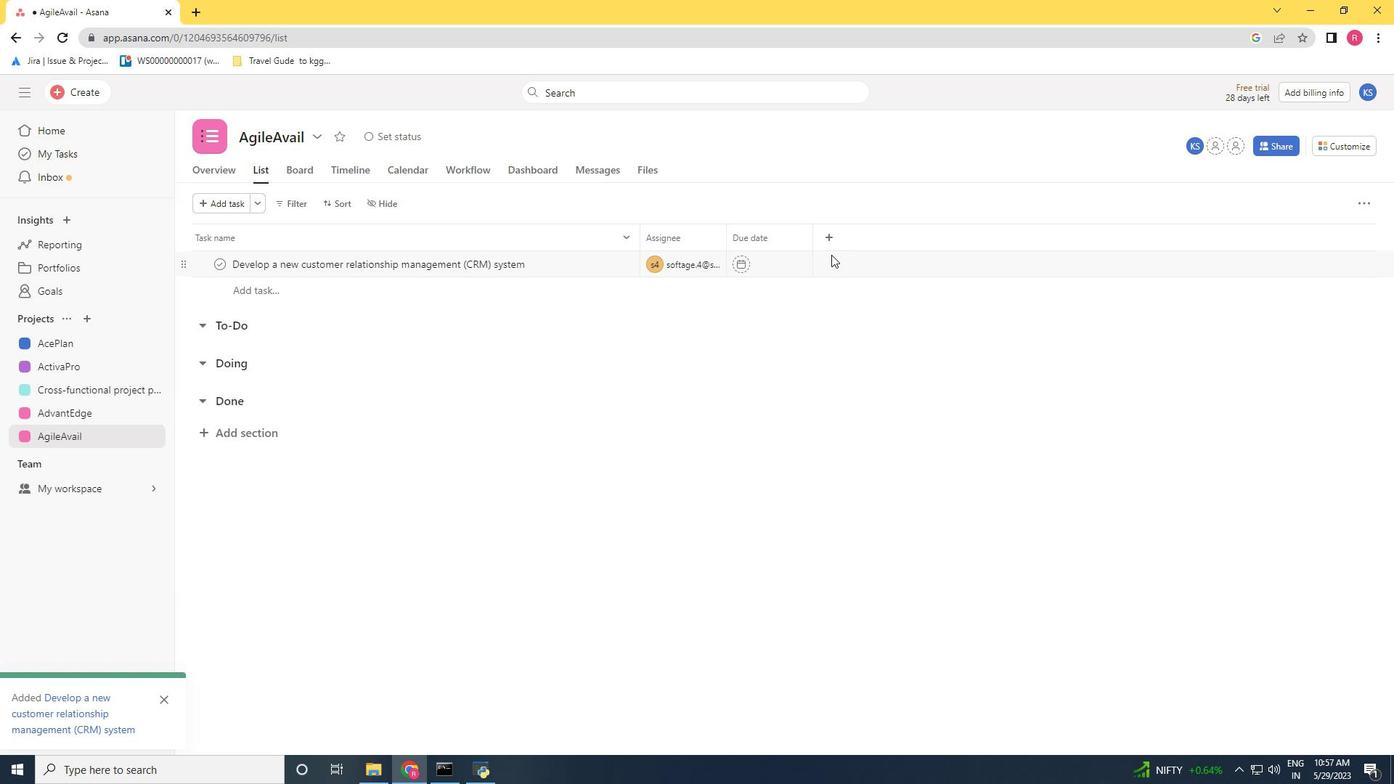 
Action: Mouse pressed left at (826, 239)
Screenshot: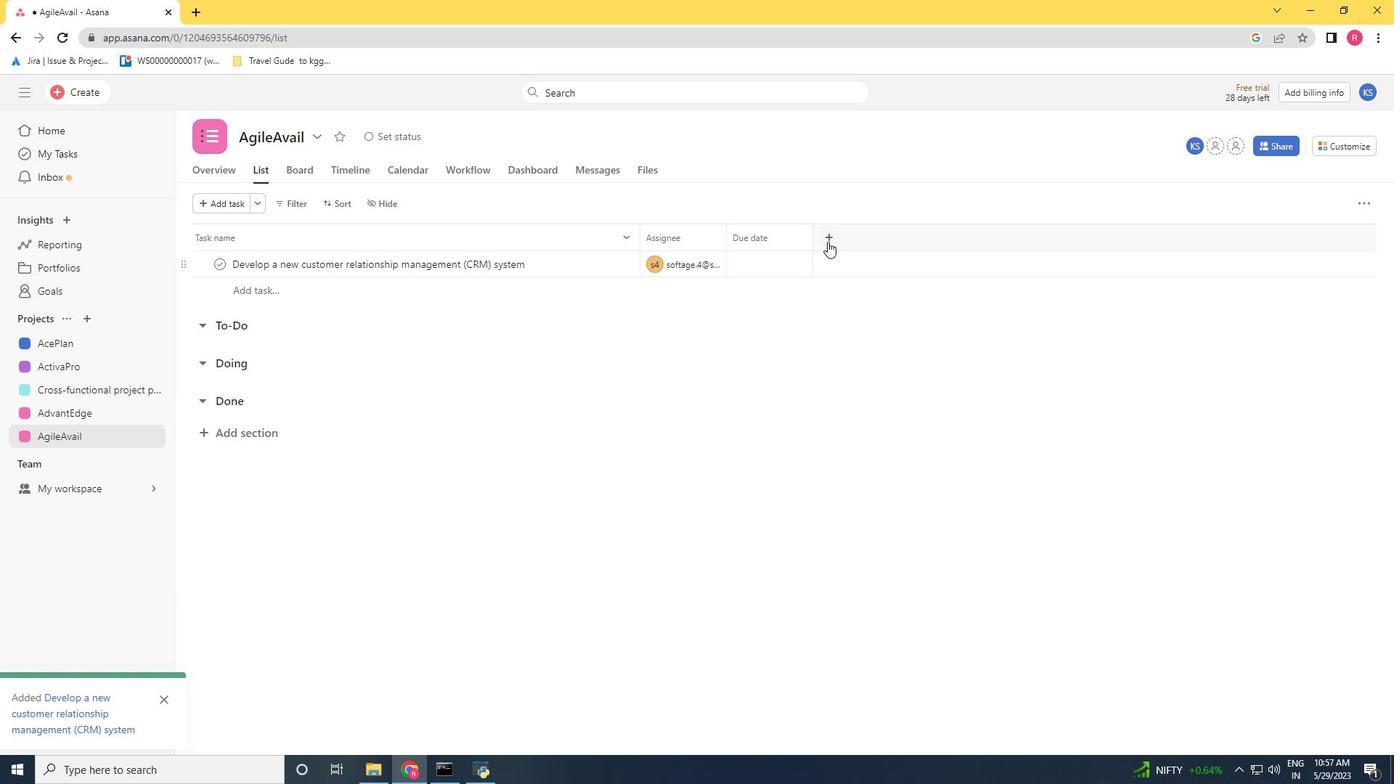 
Action: Mouse moved to (858, 406)
Screenshot: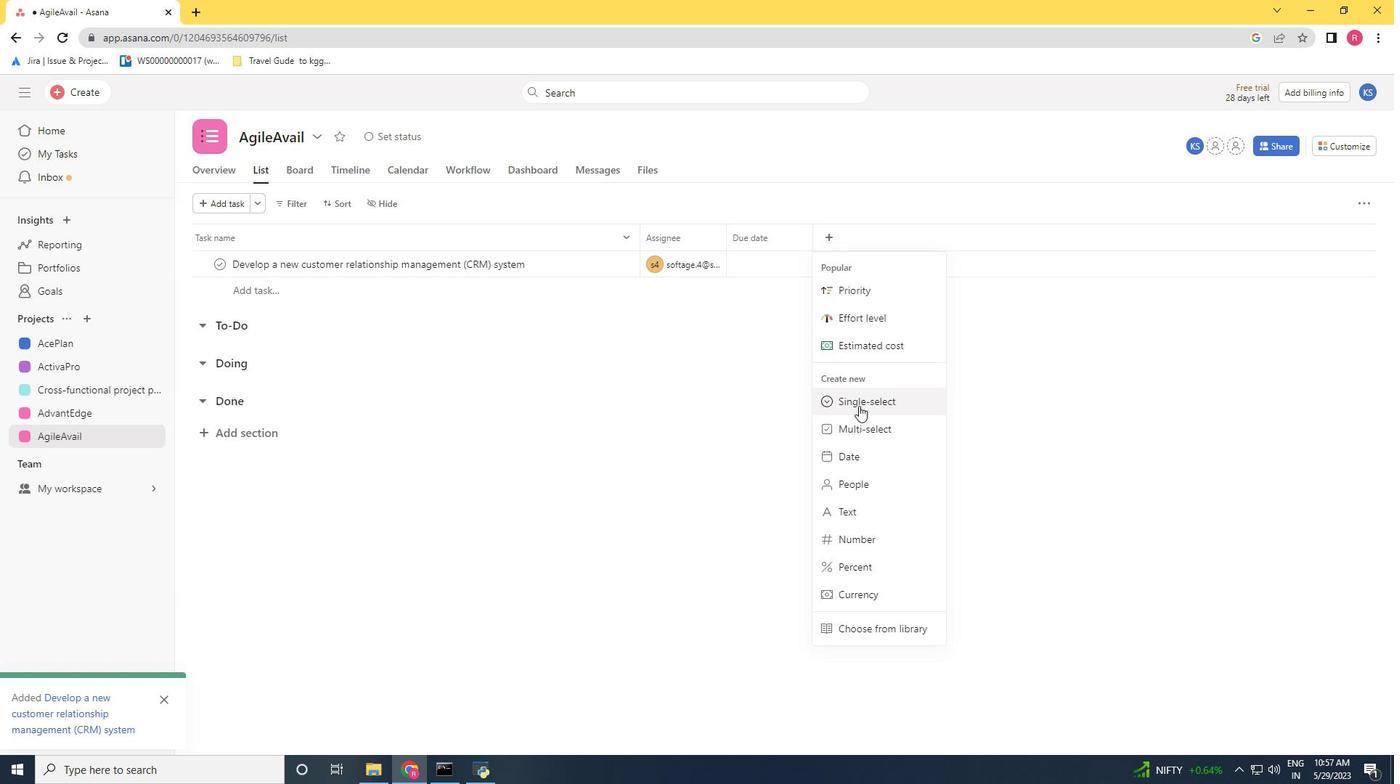 
Action: Mouse pressed left at (858, 406)
Screenshot: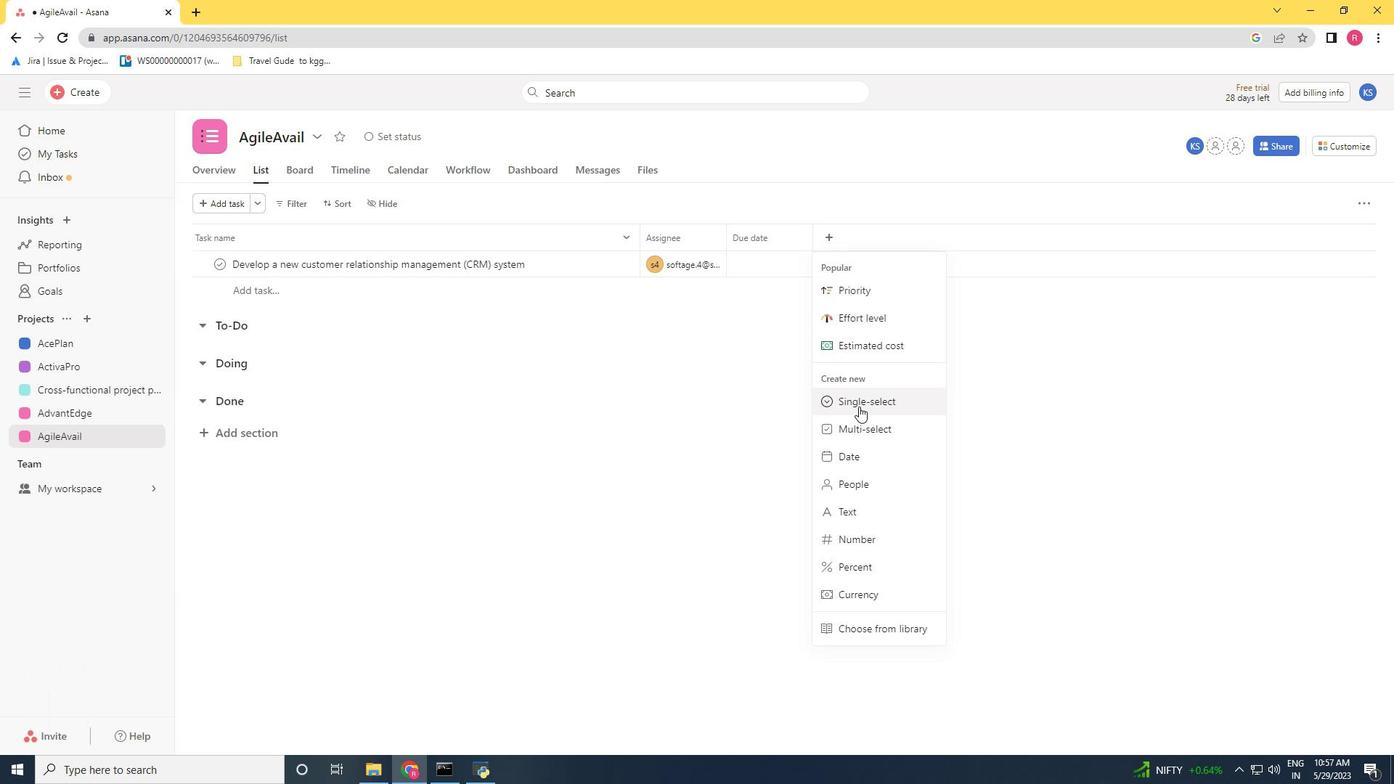 
Action: Key pressed <Key.shift>Status
Screenshot: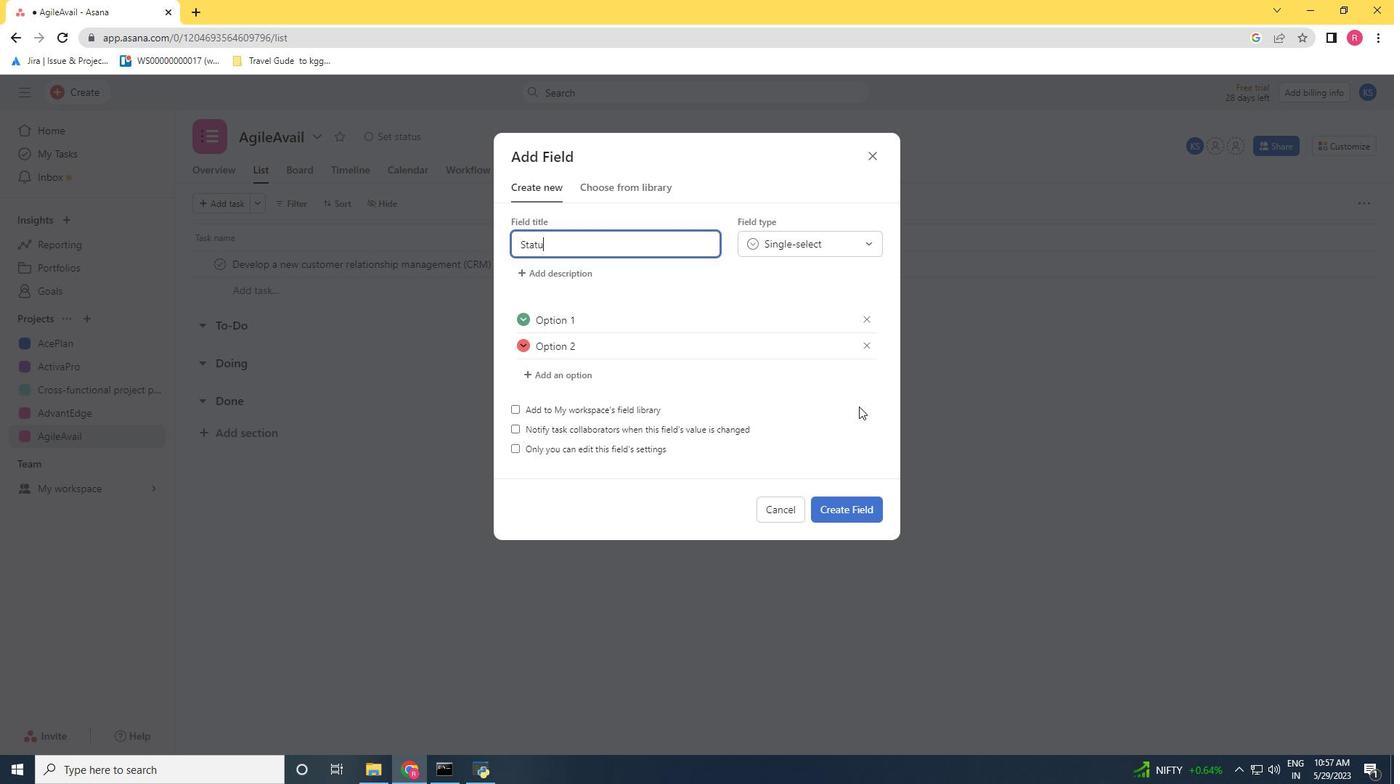
Action: Mouse moved to (609, 322)
Screenshot: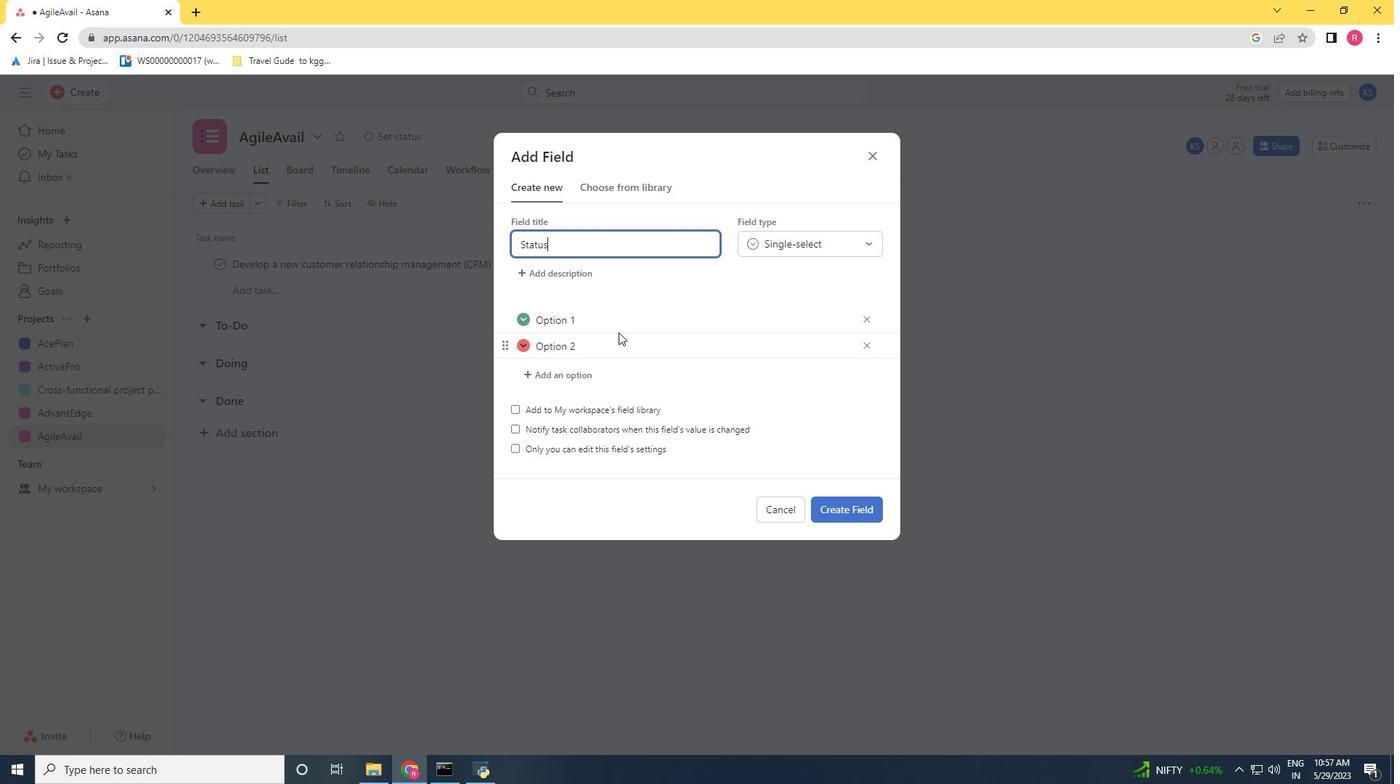 
Action: Mouse pressed left at (609, 322)
Screenshot: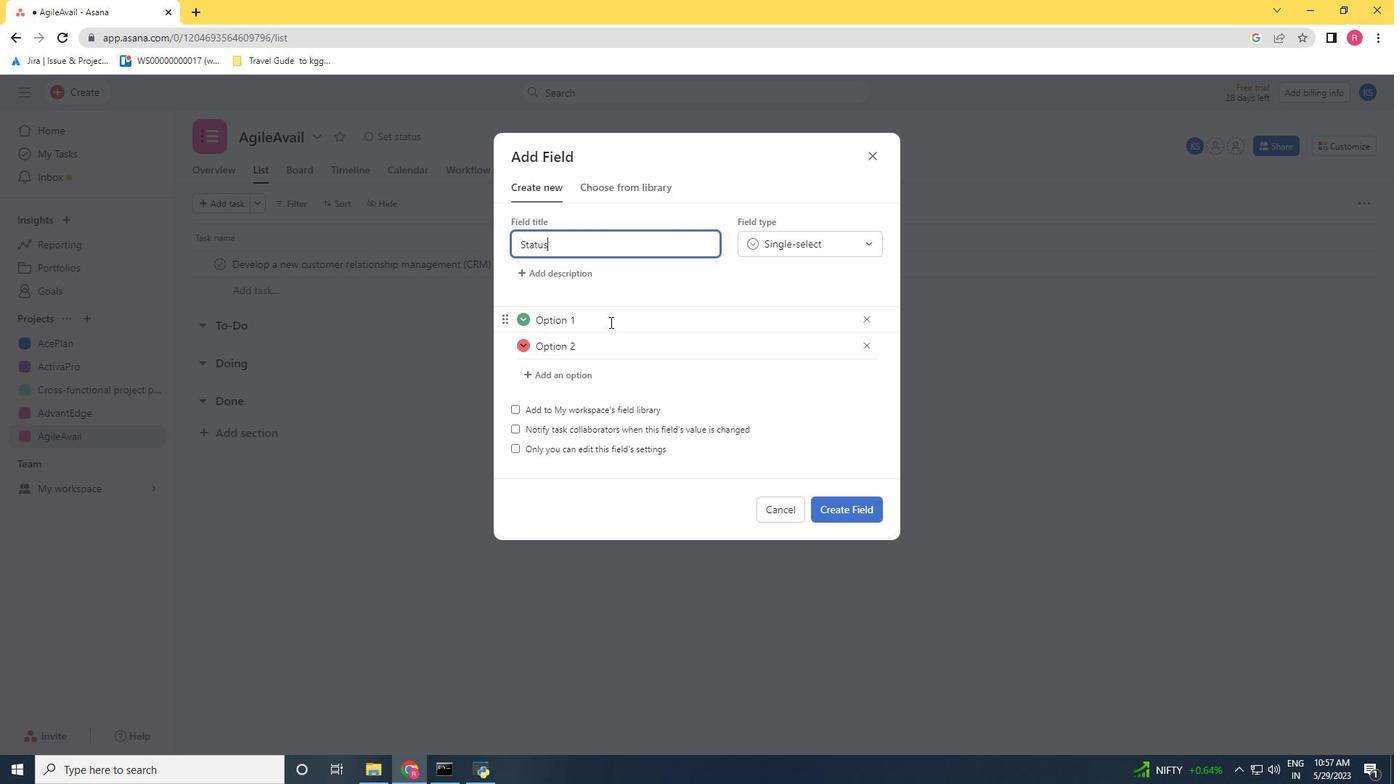 
Action: Key pressed <Key.backspace><Key.backspace><Key.backspace><Key.backspace><Key.backspace><Key.backspace><Key.backspace>n<Key.space><Key.shift><Key.shift><Key.shift><Key.shift><Key.shift><Key.shift><Key.shift><Key.shift><Key.shift><Key.shift><Key.shift><Key.shift><Key.shift><Key.shift><Key.shift><Key.shift><Key.shift>Track
Screenshot: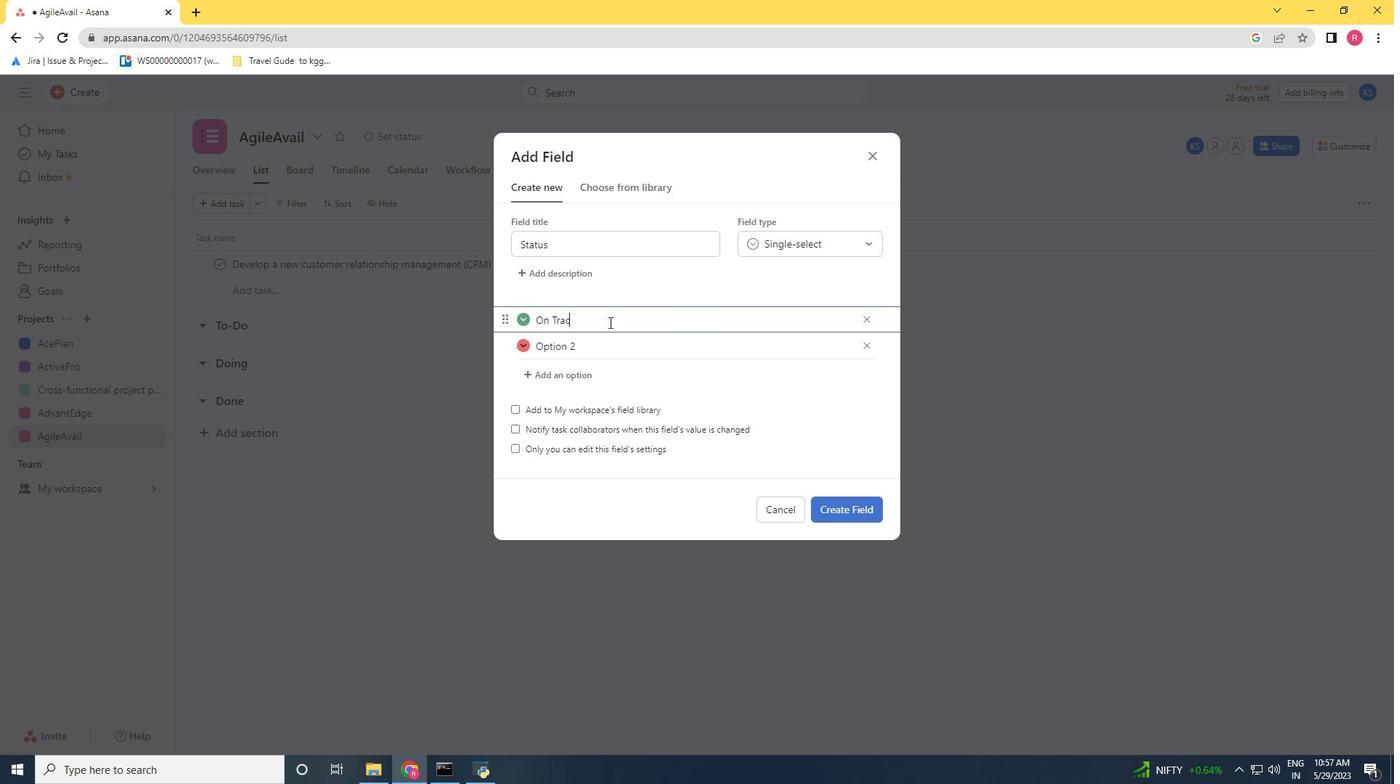 
Action: Mouse moved to (601, 344)
Screenshot: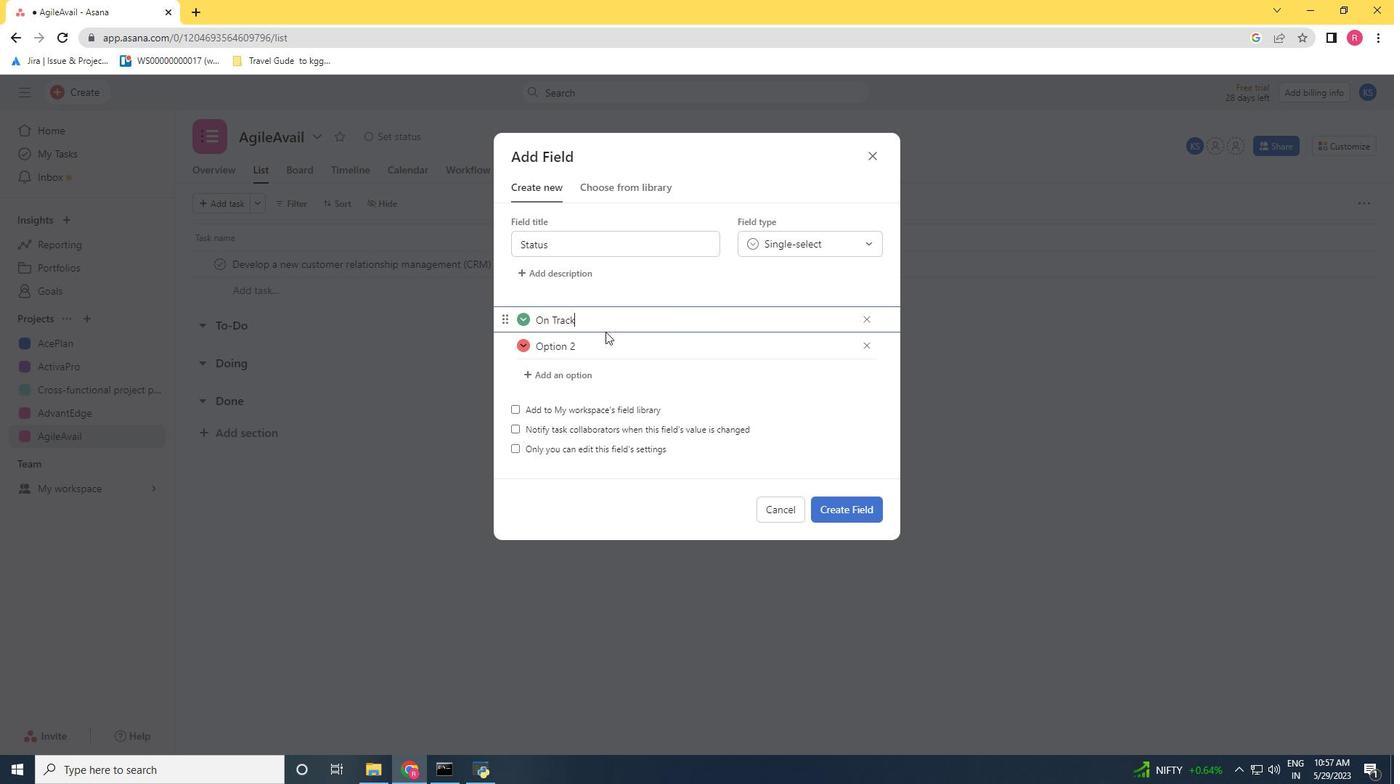 
Action: Mouse pressed left at (601, 344)
Screenshot: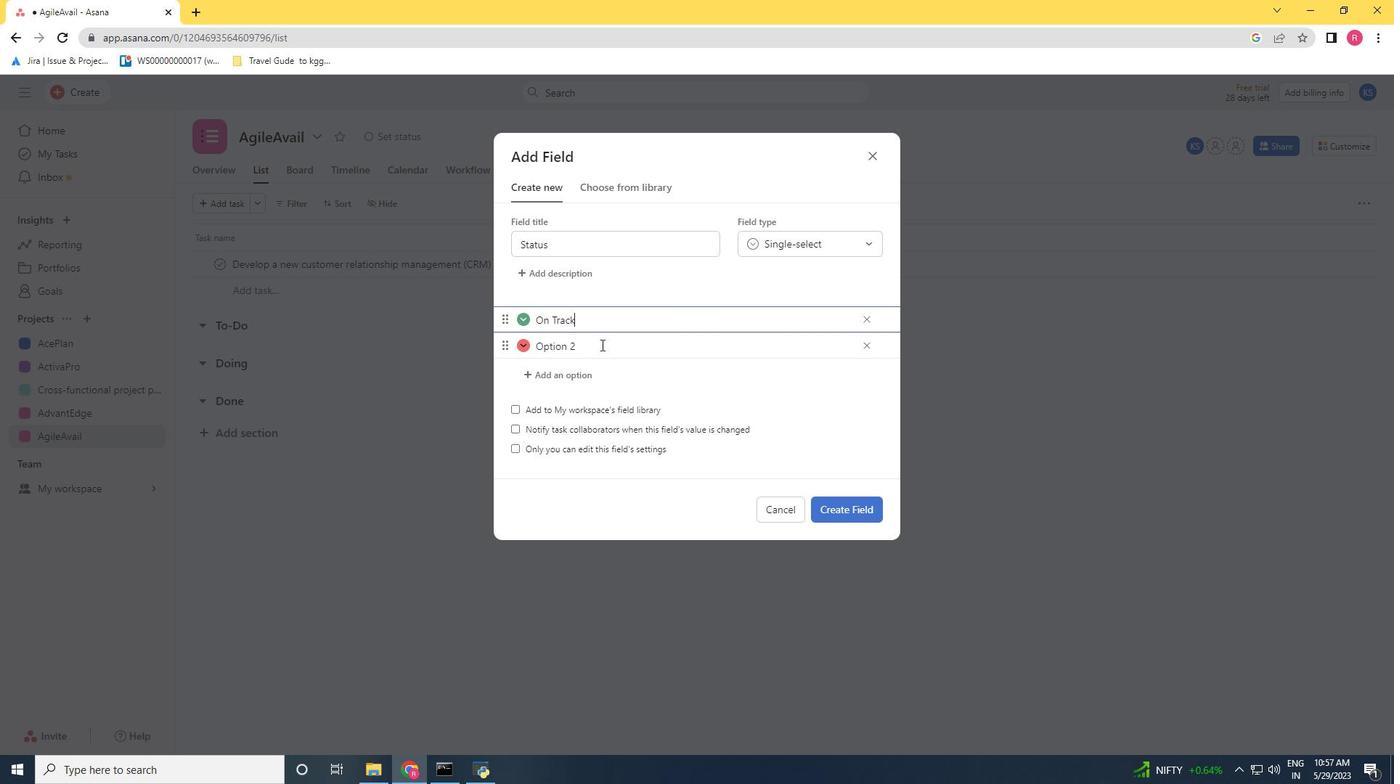 
Action: Key pressed <Key.backspace><Key.backspace><Key.backspace><Key.backspace><Key.backspace><Key.backspace><Key.backspace><Key.shift>ff<Key.space><Key.shift><Key.shift><Key.shift><Key.shift><Key.shift><Key.shift><Key.shift><Key.shift><Key.shift><Key.shift><Key.shift><Key.shift><Key.shift><Key.shift><Key.shift><Key.shift><Key.shift><Key.shift><Key.shift>Track
Screenshot: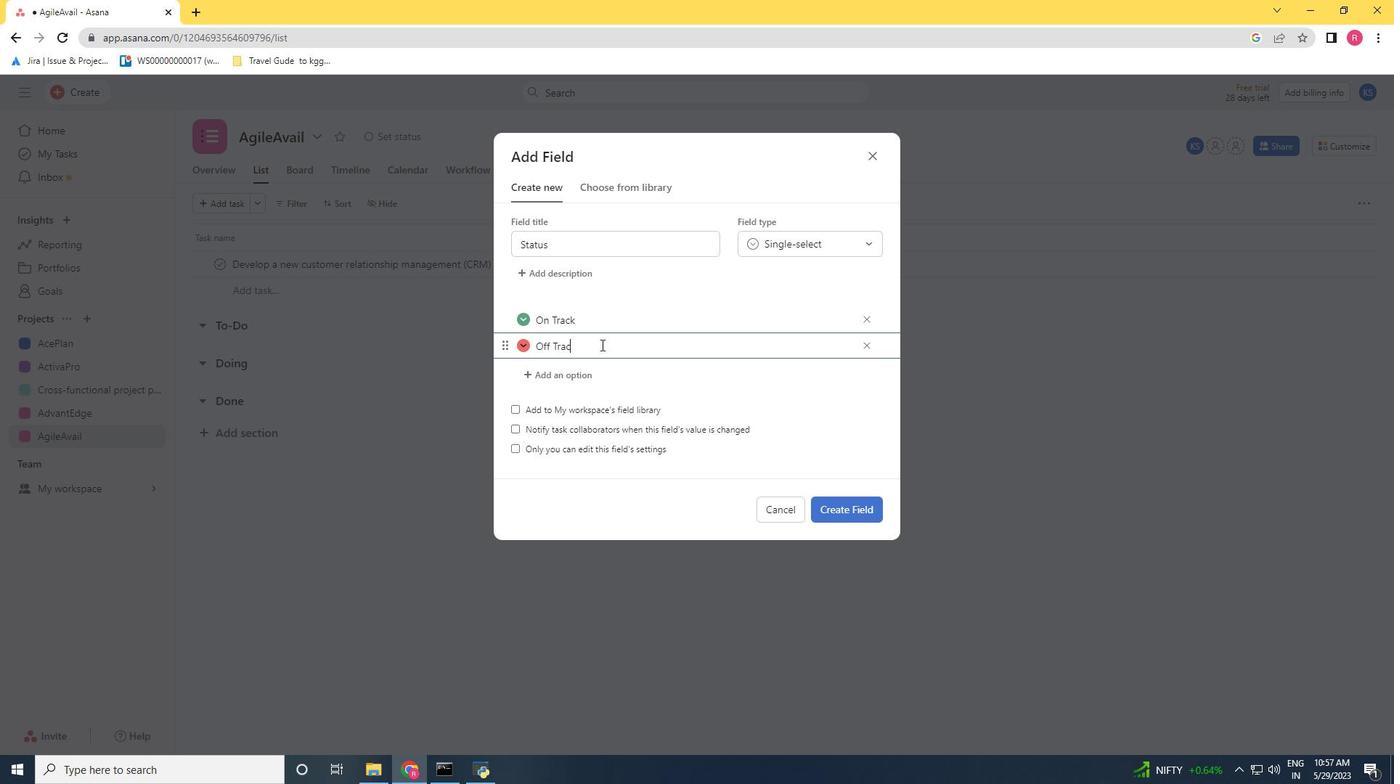 
Action: Mouse moved to (593, 371)
Screenshot: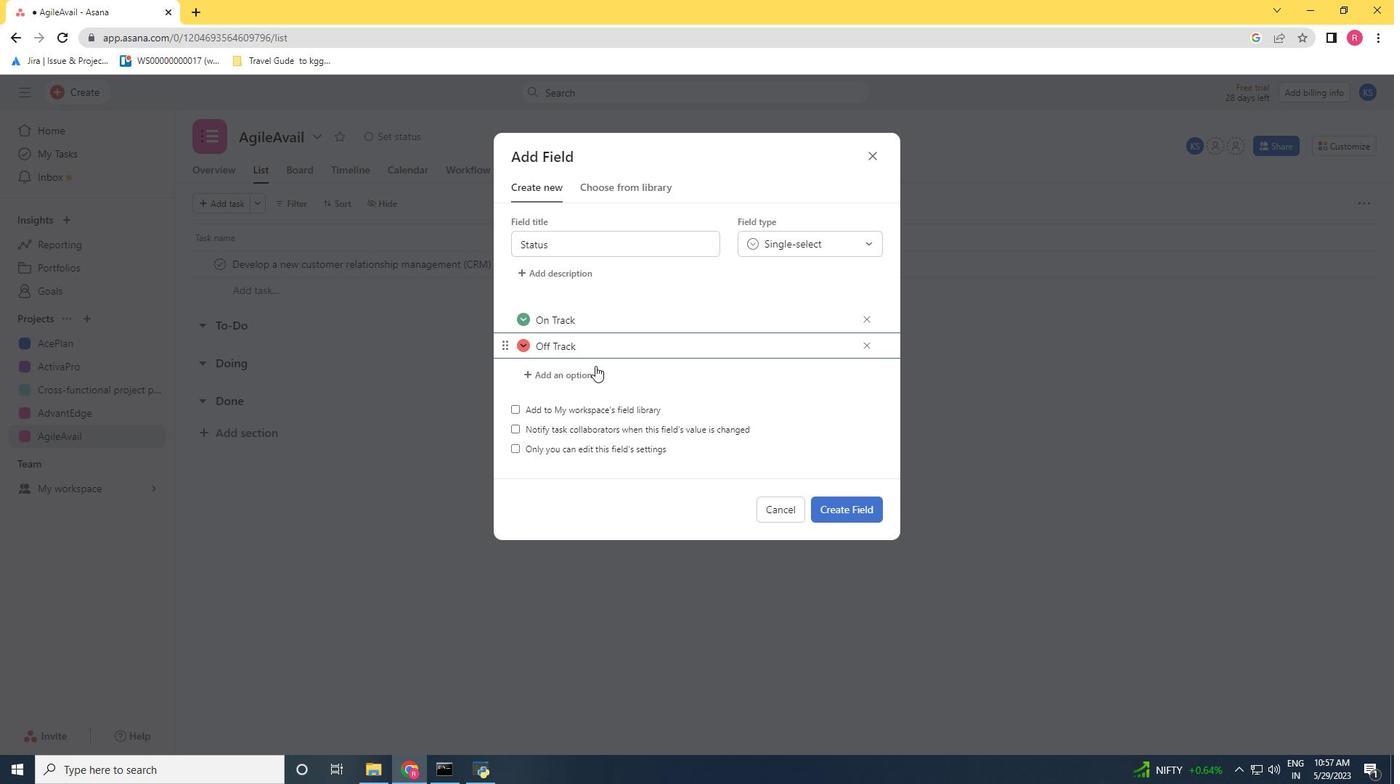 
Action: Mouse pressed left at (593, 371)
Screenshot: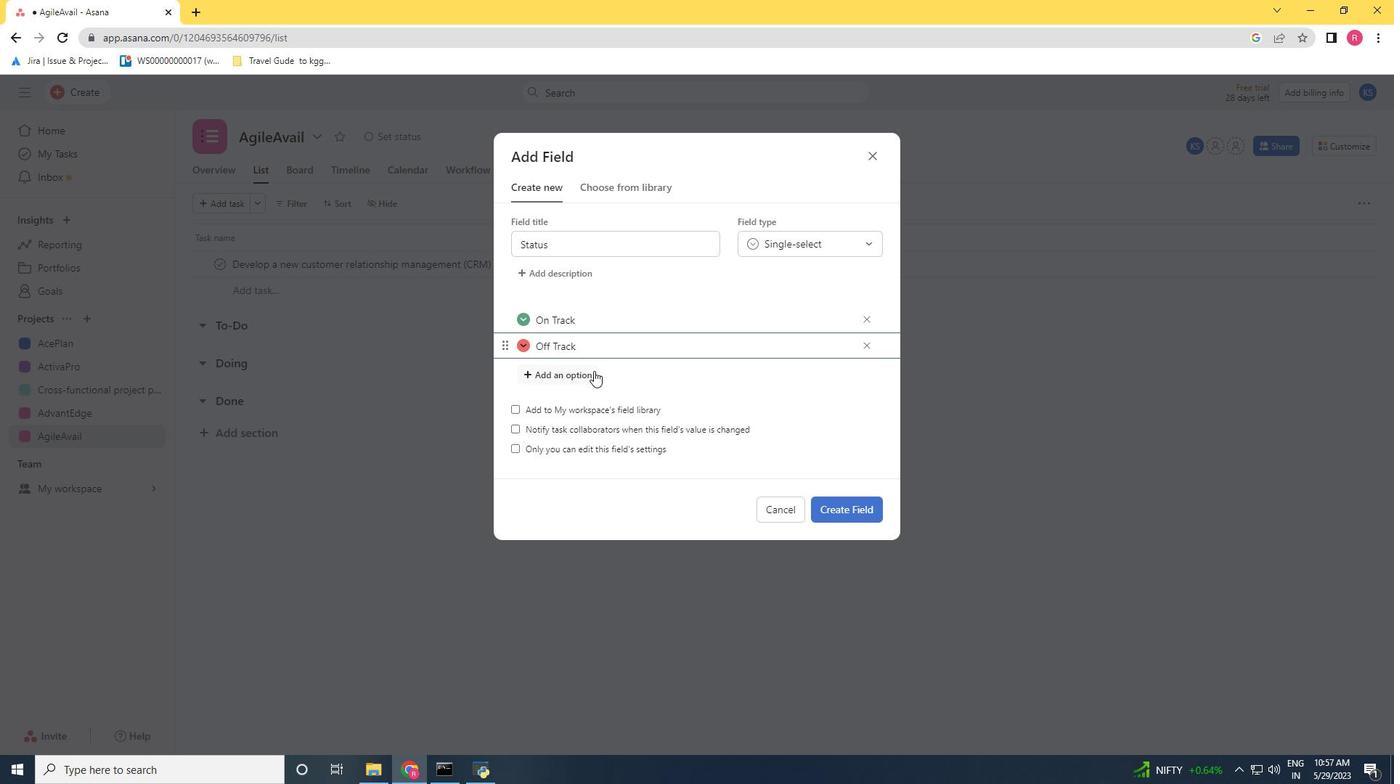 
Action: Mouse moved to (577, 373)
Screenshot: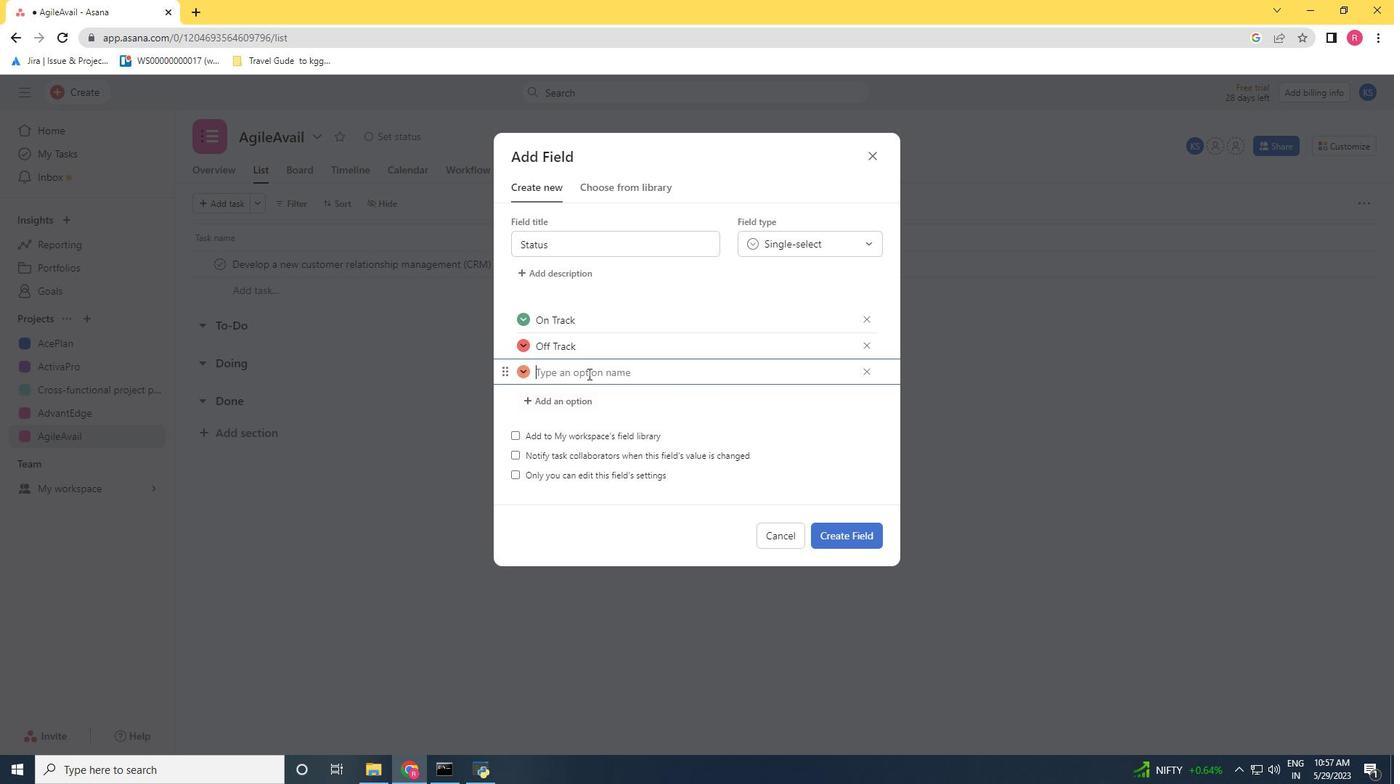
Action: Key pressed <Key.shift>At<Key.space><Key.shift>Risk
Screenshot: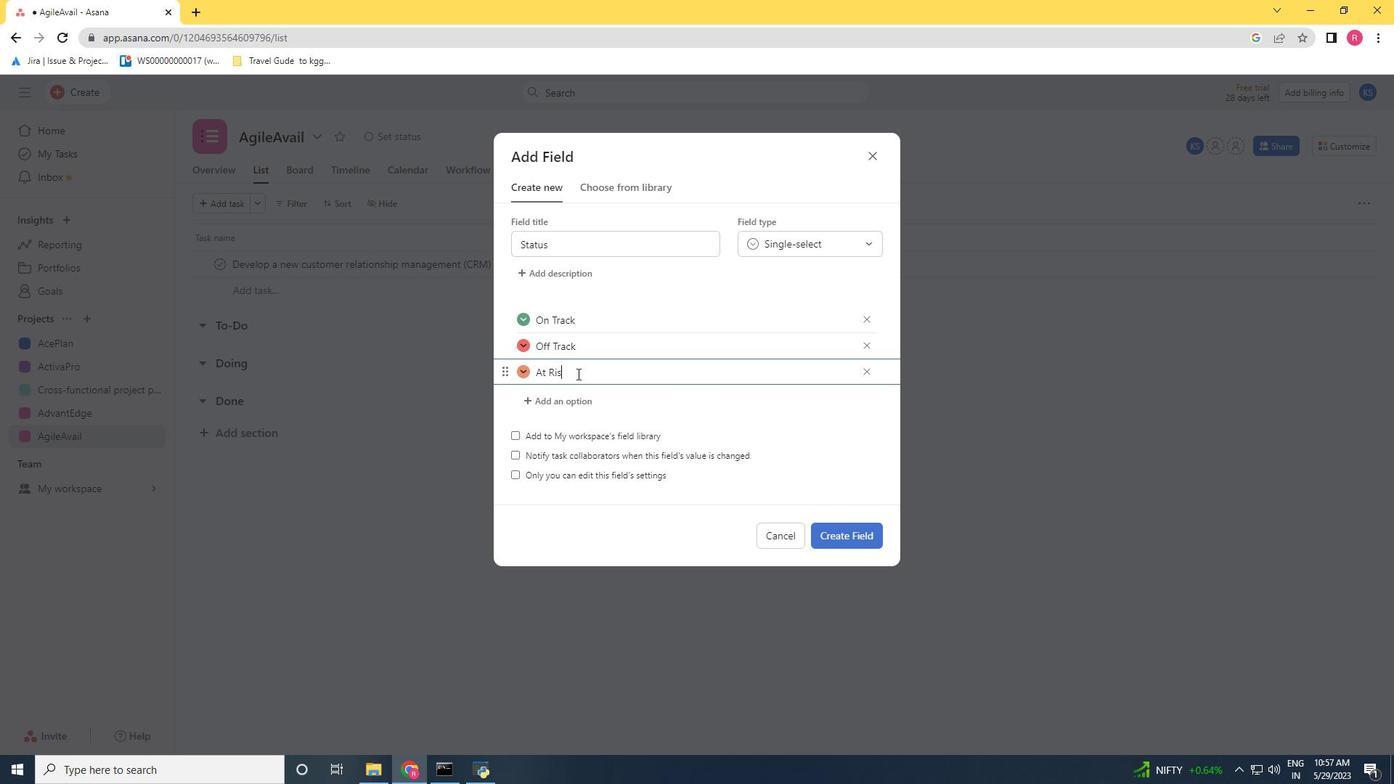 
Action: Mouse moved to (860, 533)
Screenshot: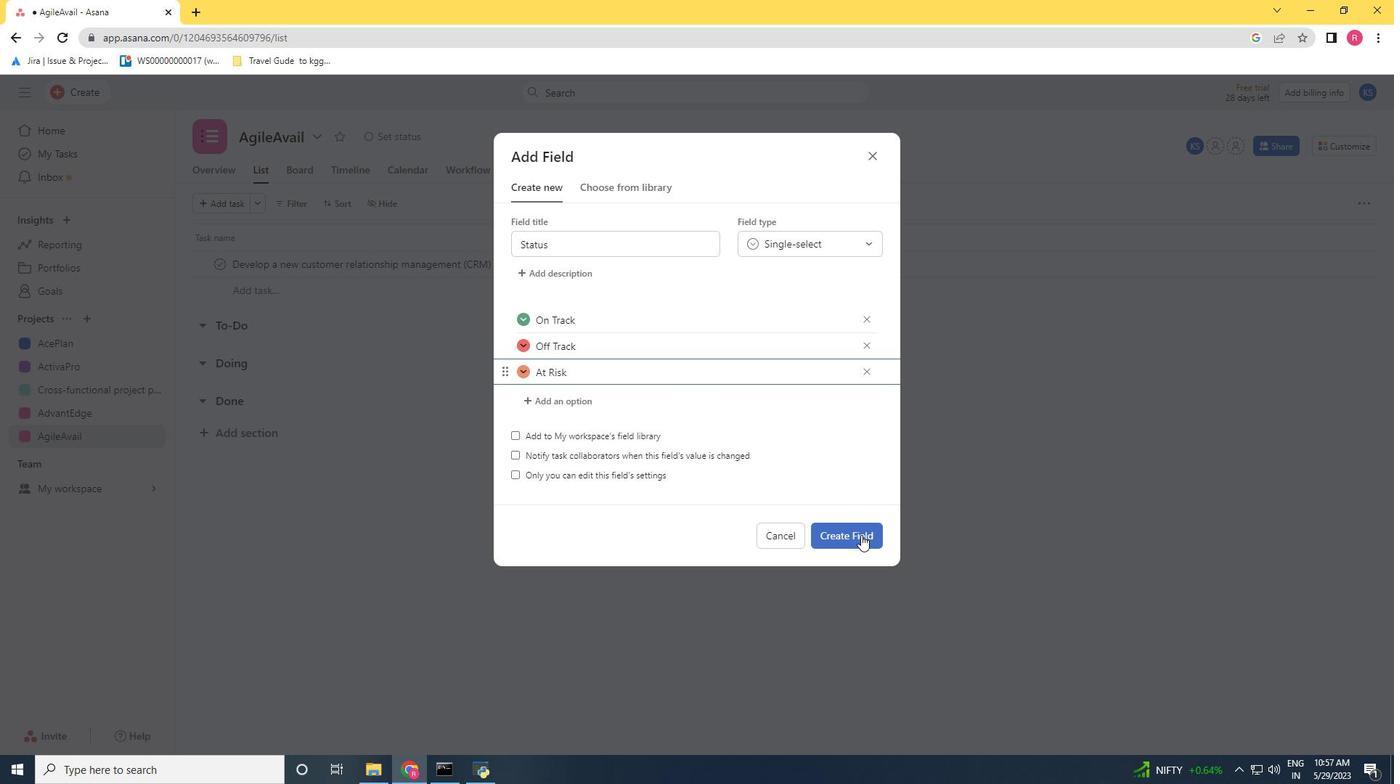 
Action: Mouse pressed left at (860, 533)
Screenshot: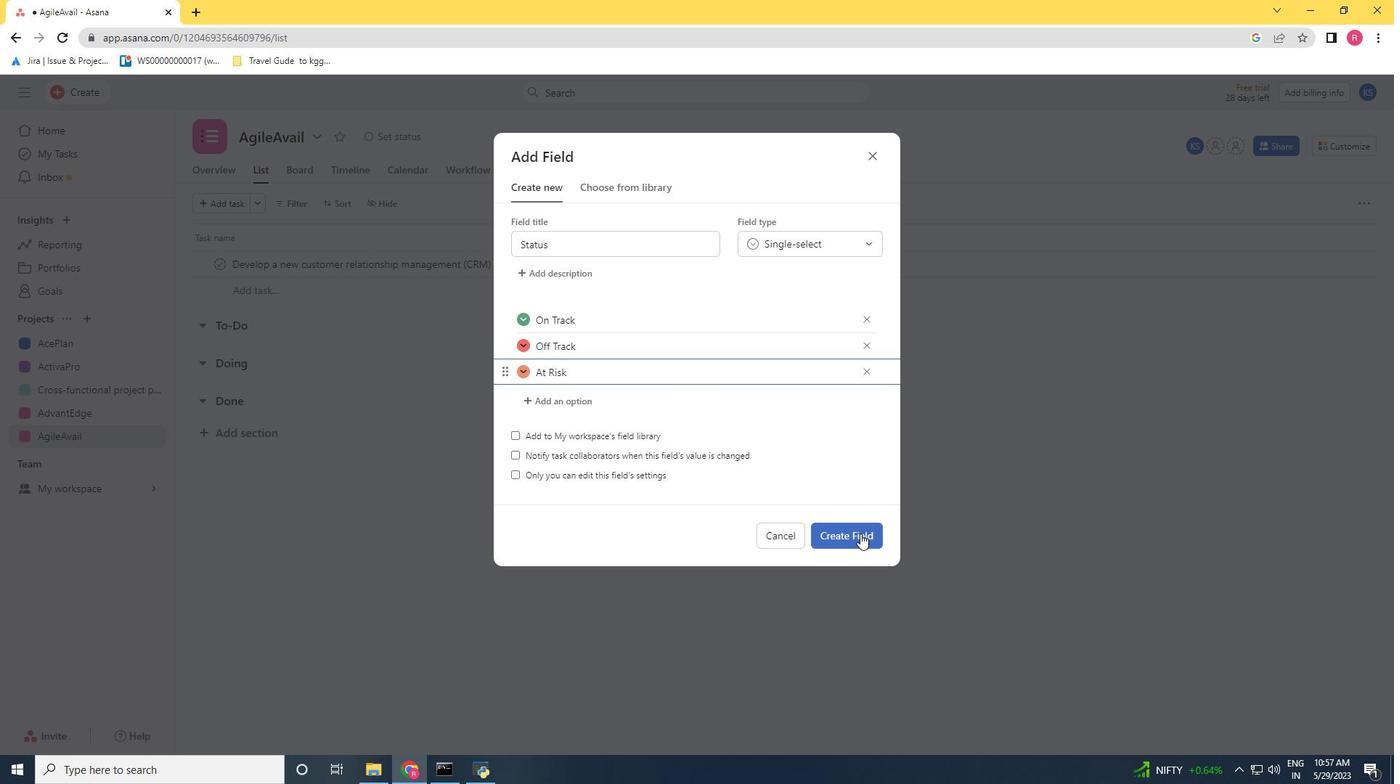 
Action: Mouse moved to (926, 245)
Screenshot: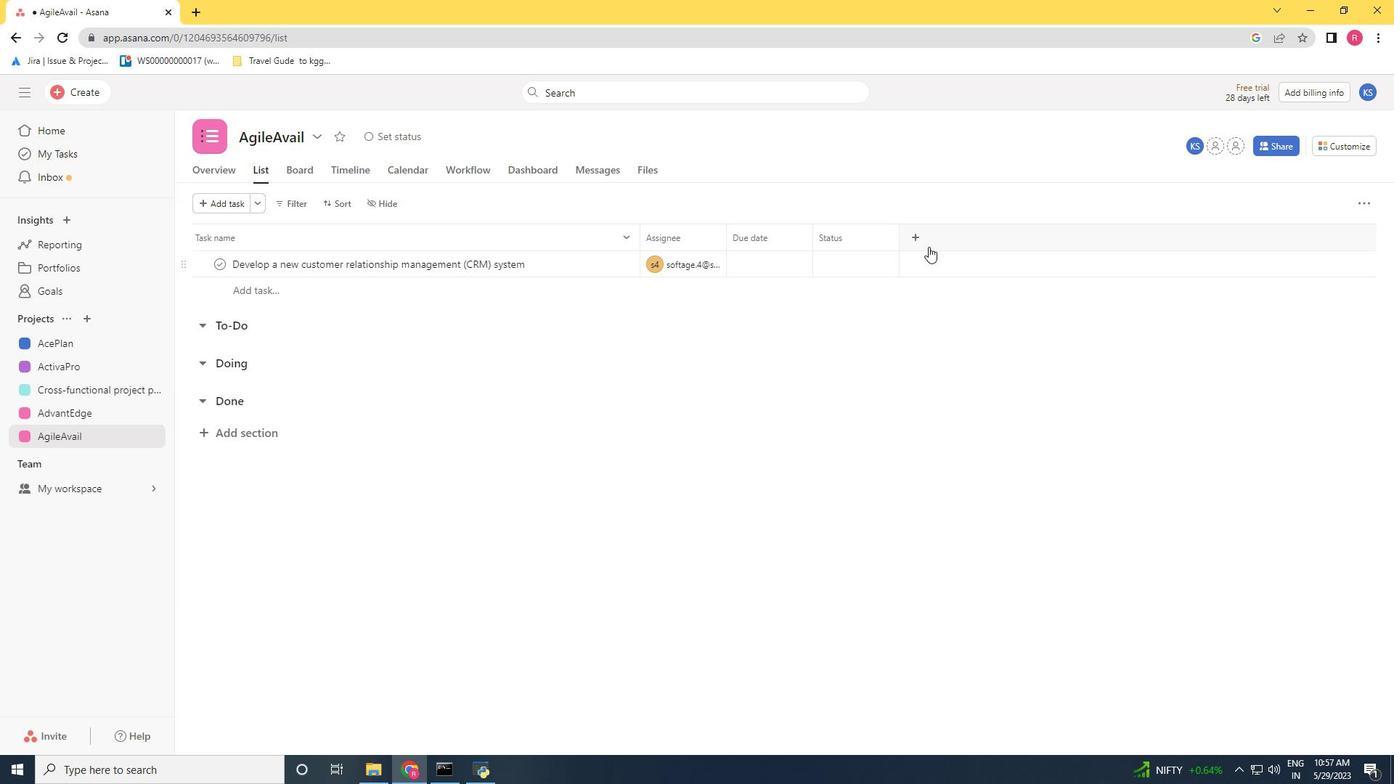 
Action: Mouse pressed left at (926, 245)
Screenshot: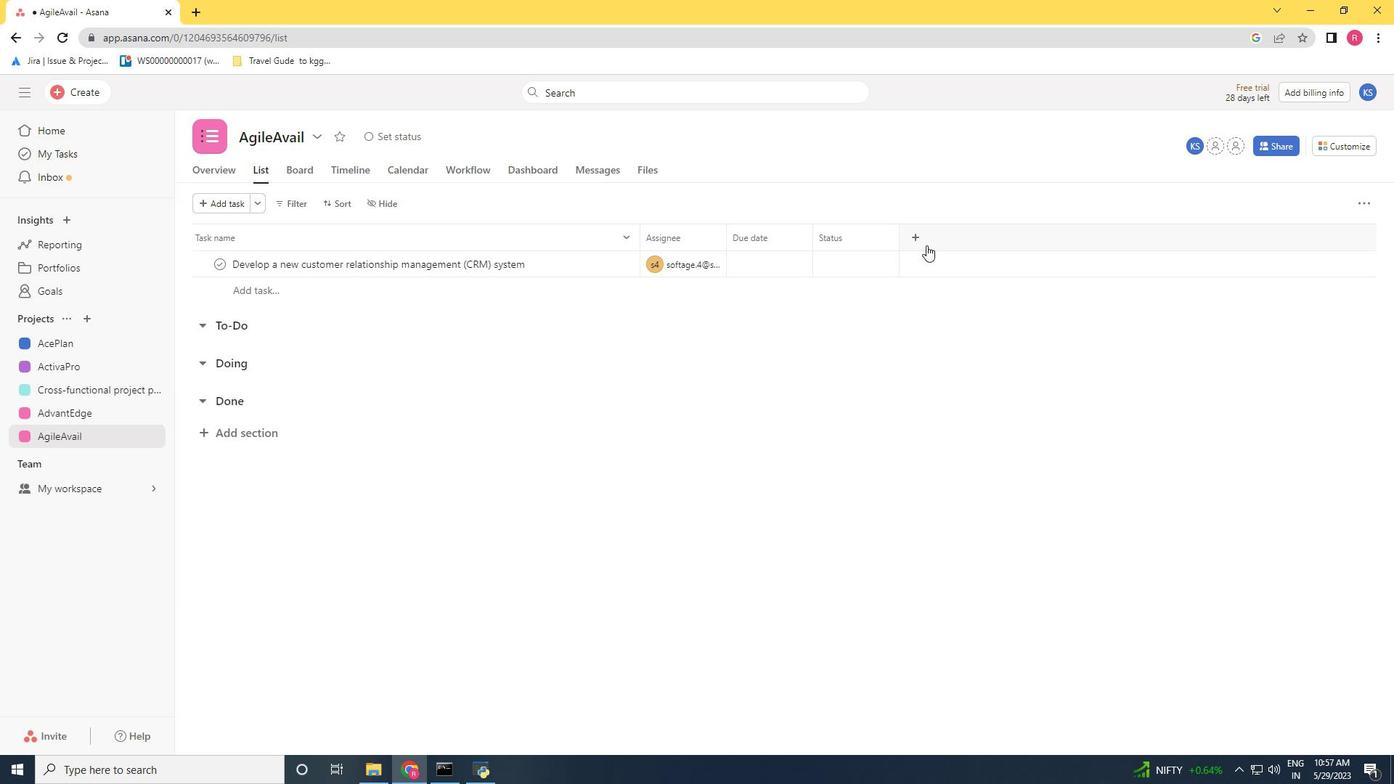 
Action: Mouse moved to (933, 291)
Screenshot: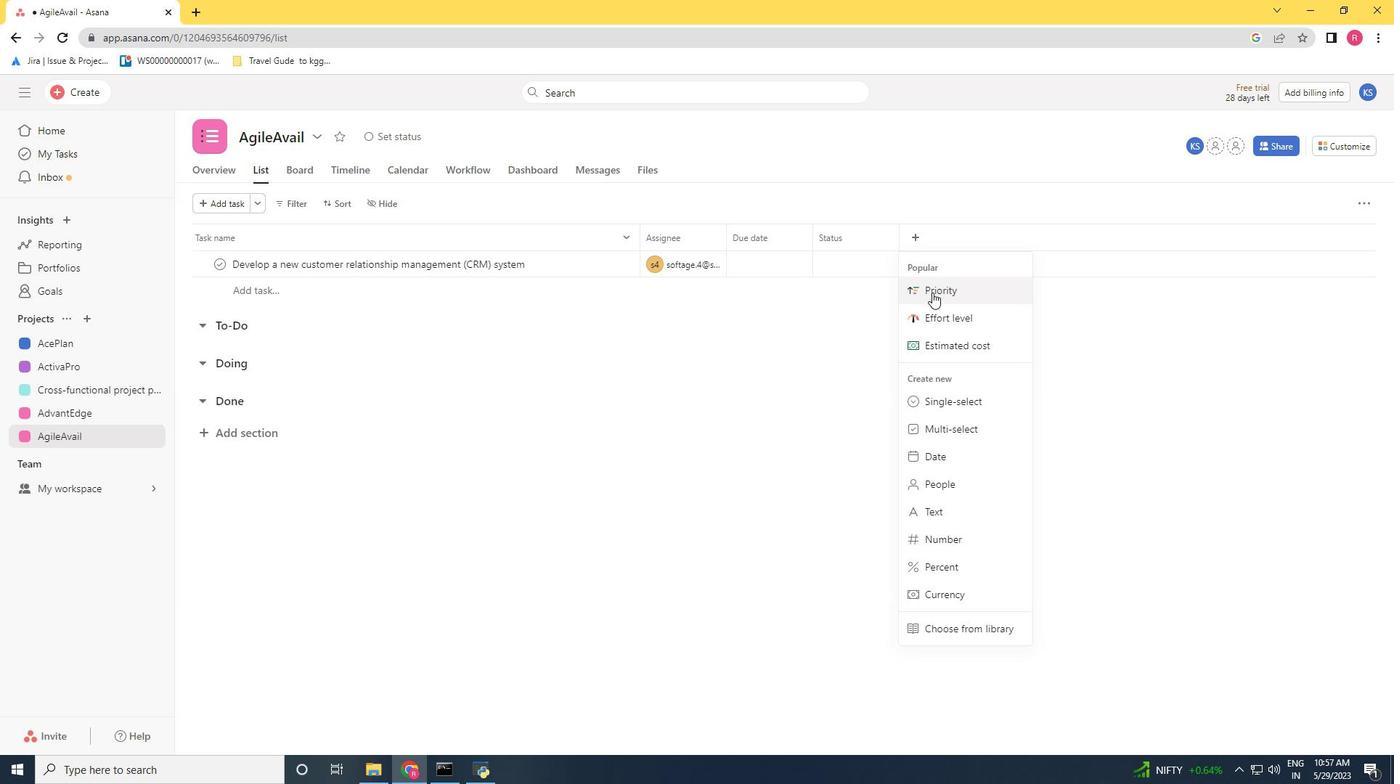 
Action: Mouse pressed left at (933, 291)
Screenshot: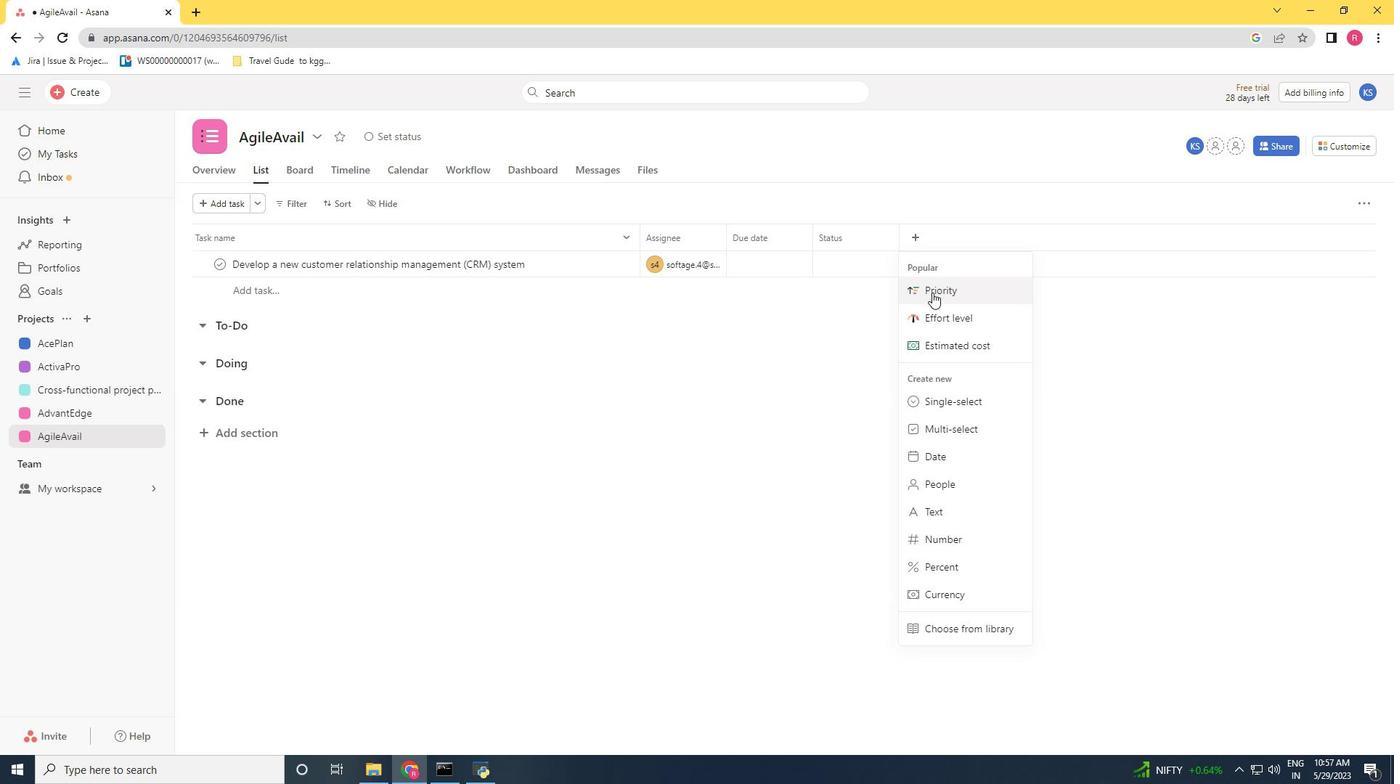 
Action: Mouse moved to (849, 517)
Screenshot: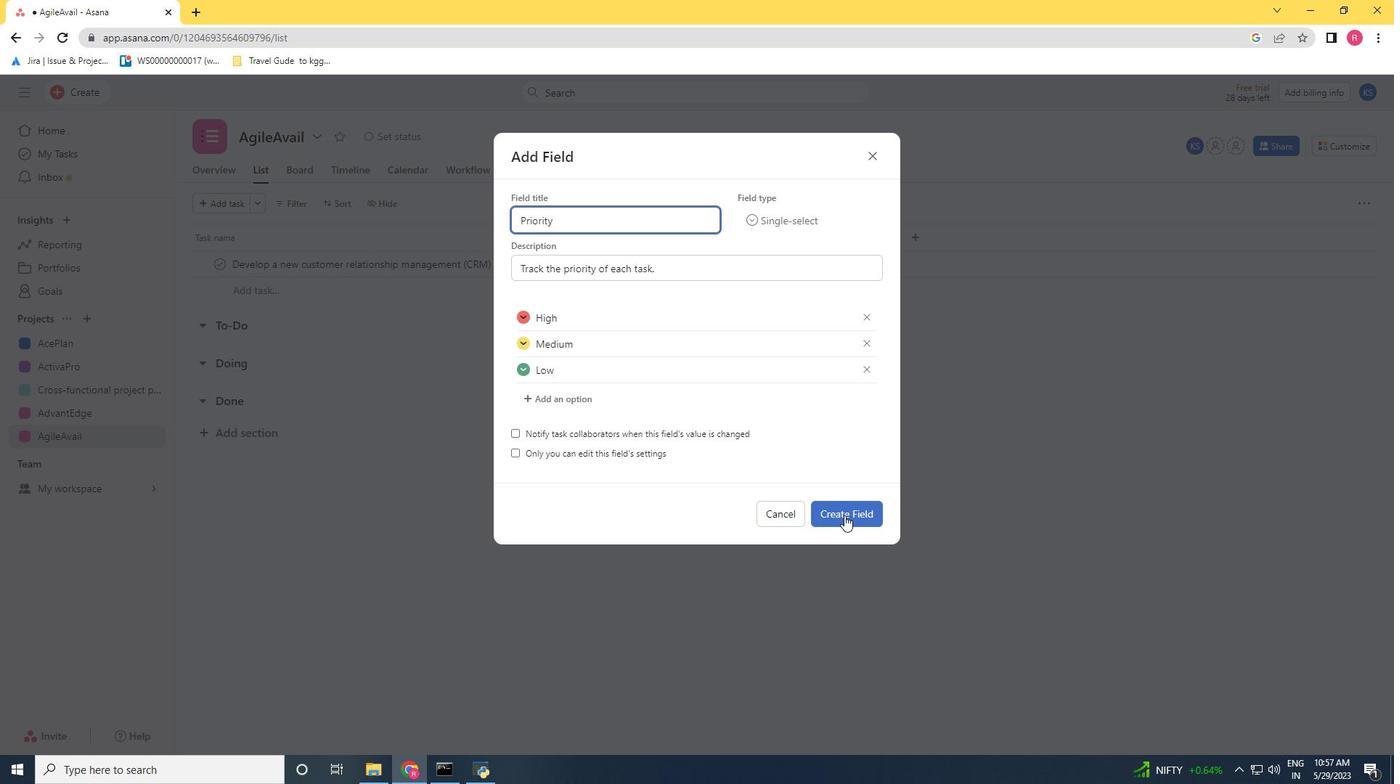 
Action: Mouse pressed left at (849, 517)
Screenshot: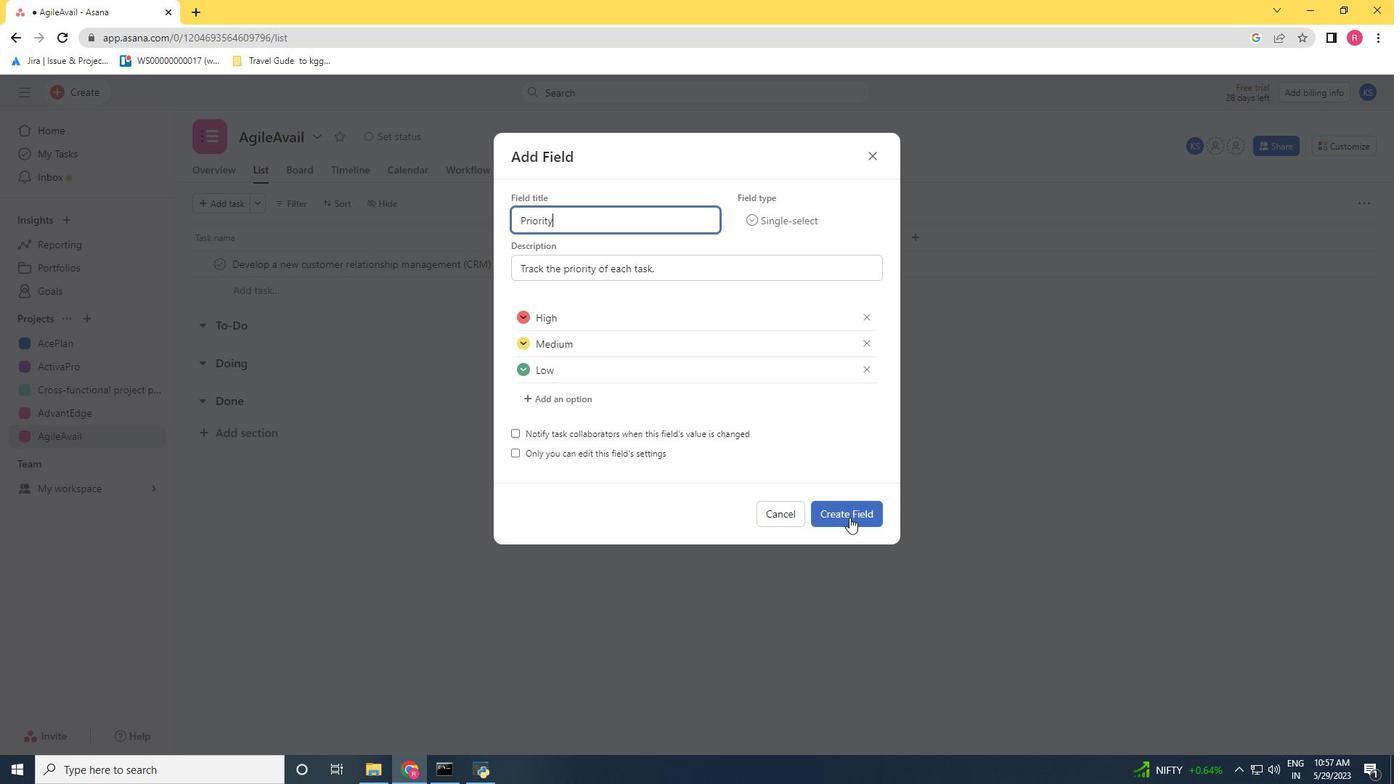 
Action: Mouse moved to (877, 260)
Screenshot: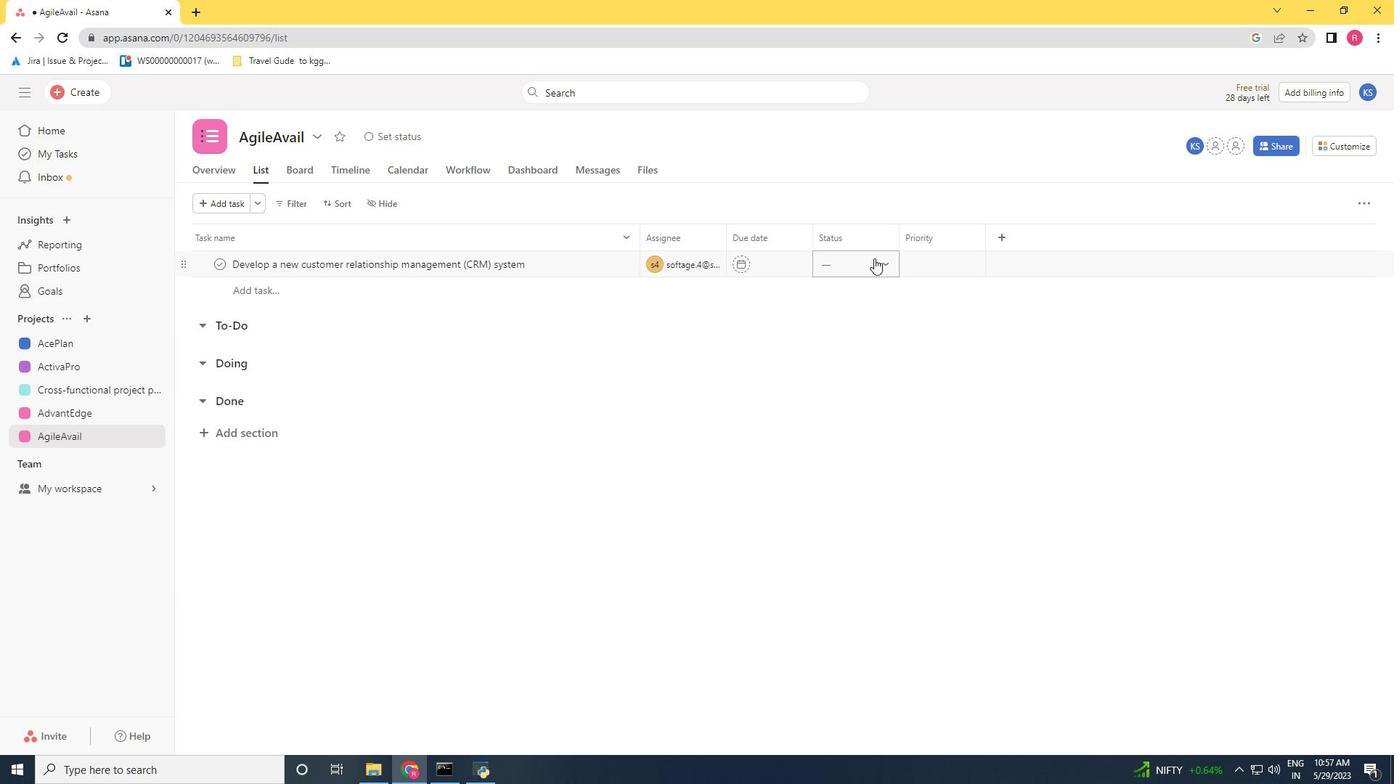 
Action: Mouse pressed left at (877, 260)
Screenshot: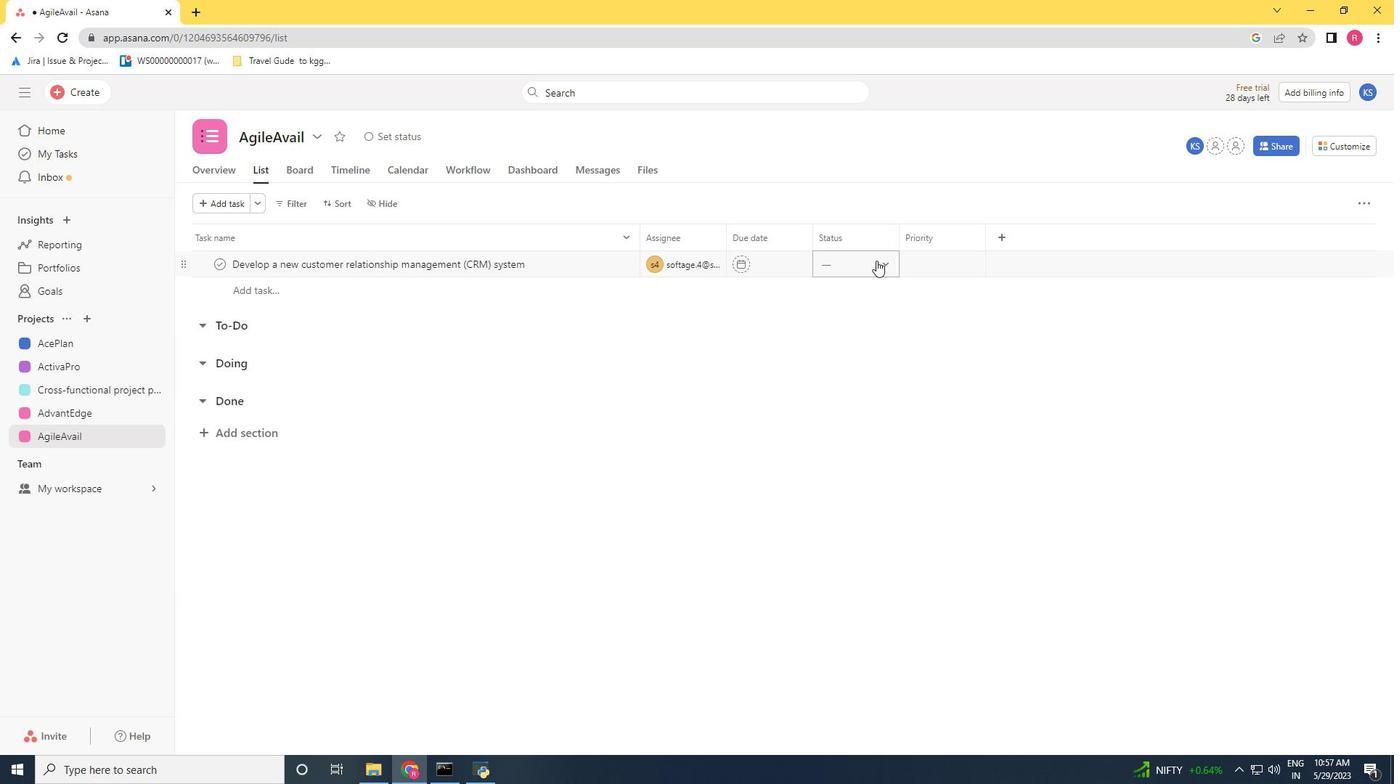 
Action: Mouse moved to (869, 309)
Screenshot: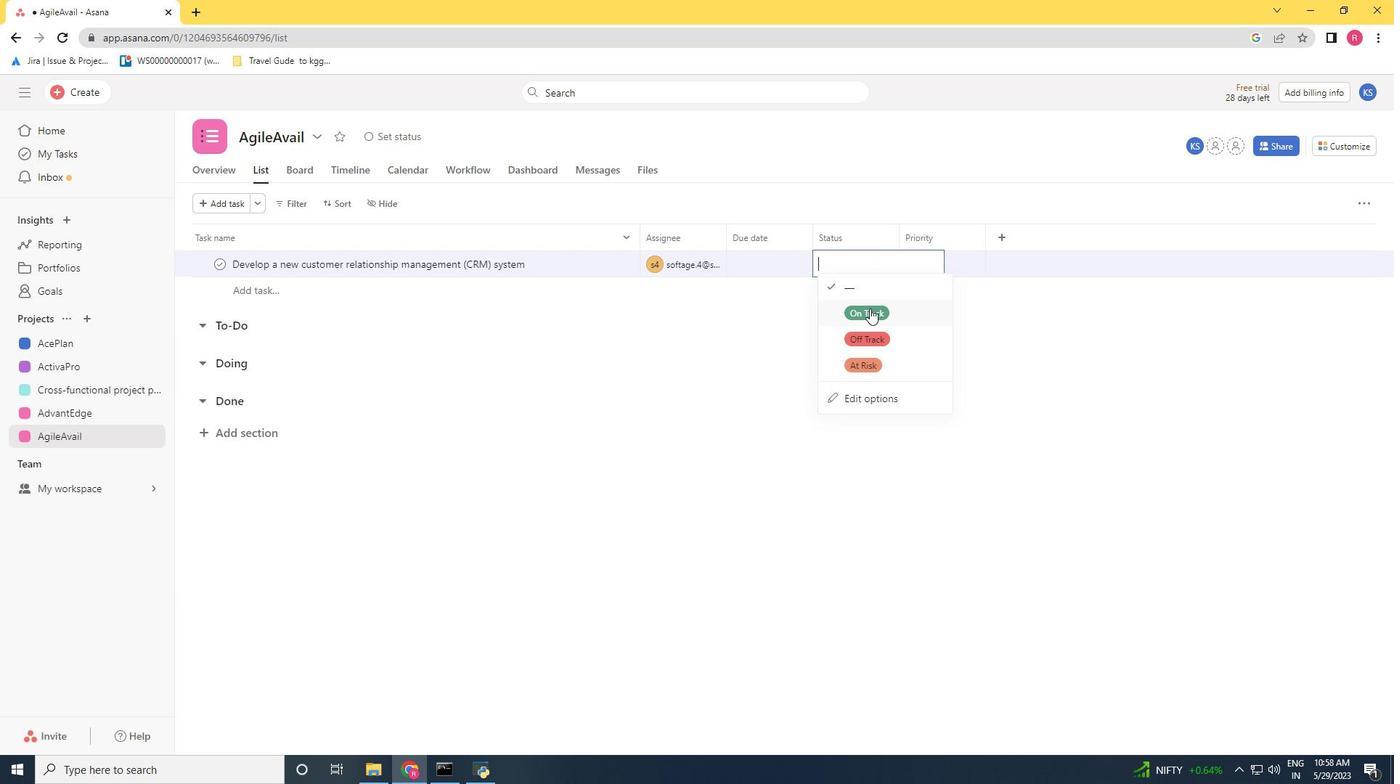 
Action: Mouse pressed left at (869, 309)
Screenshot: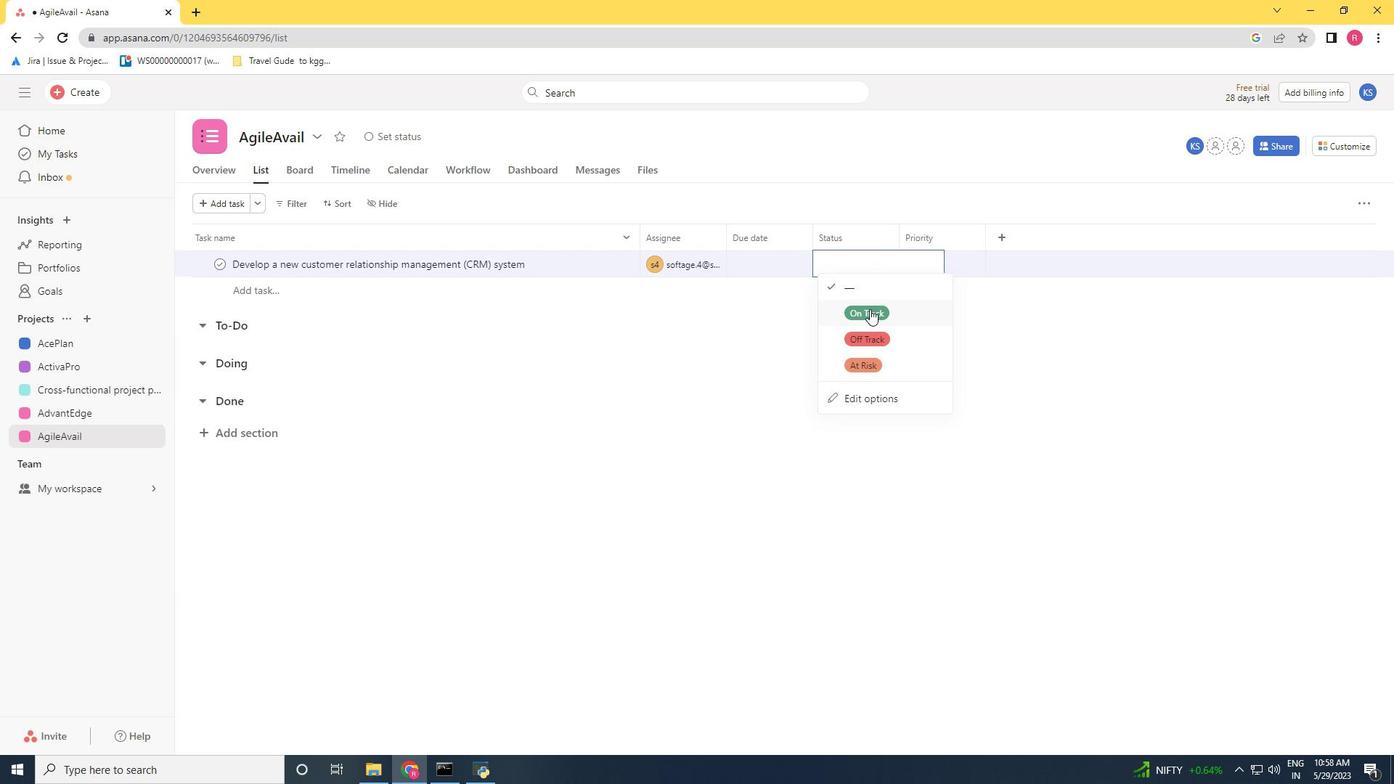 
Action: Mouse moved to (941, 267)
Screenshot: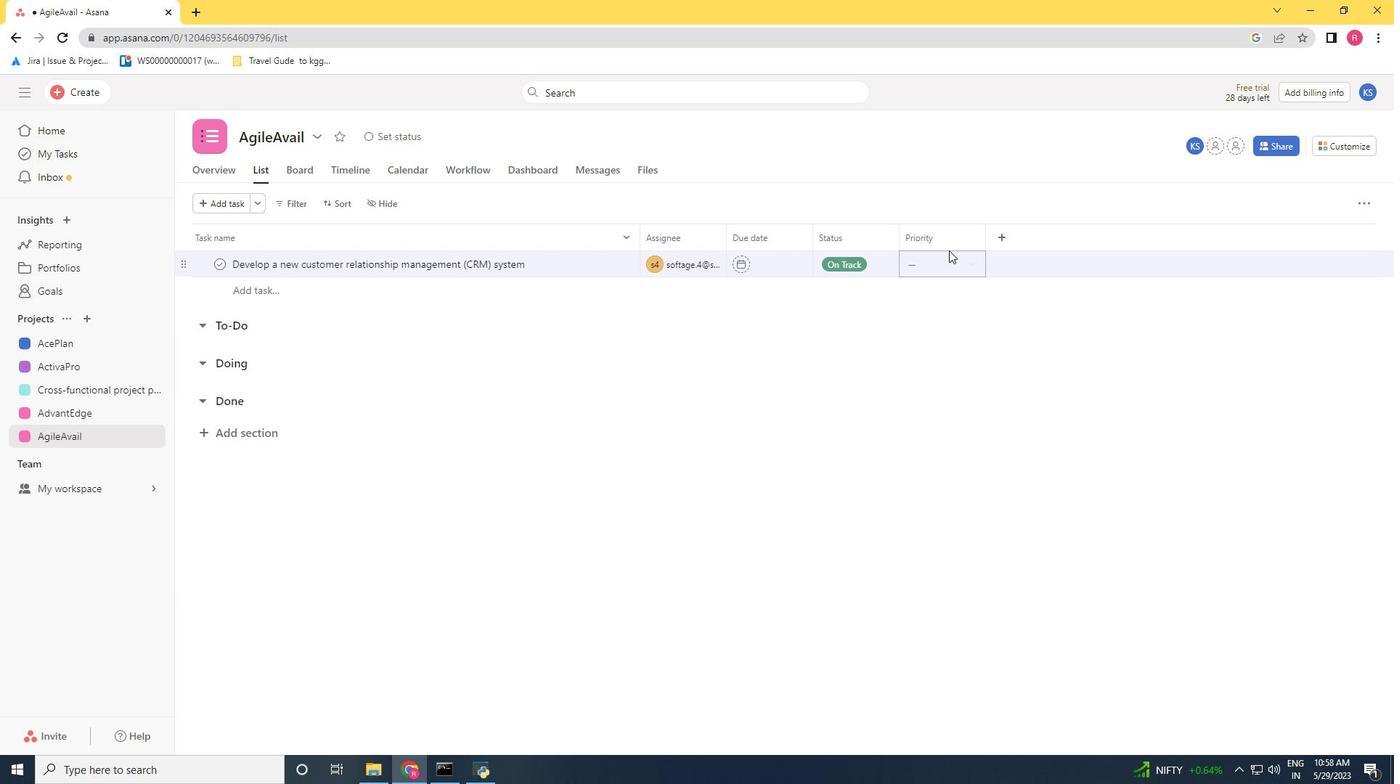 
Action: Mouse pressed left at (941, 267)
Screenshot: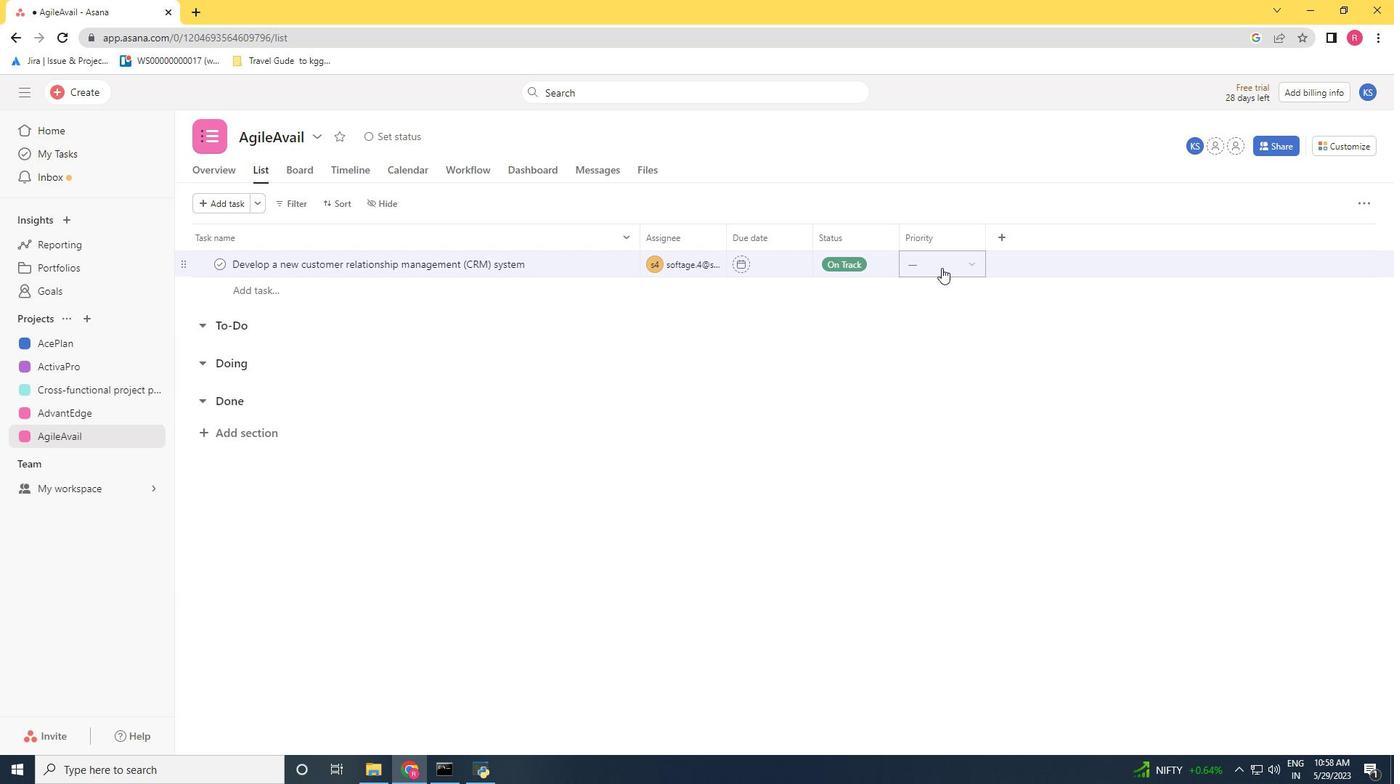 
Action: Mouse moved to (959, 360)
Screenshot: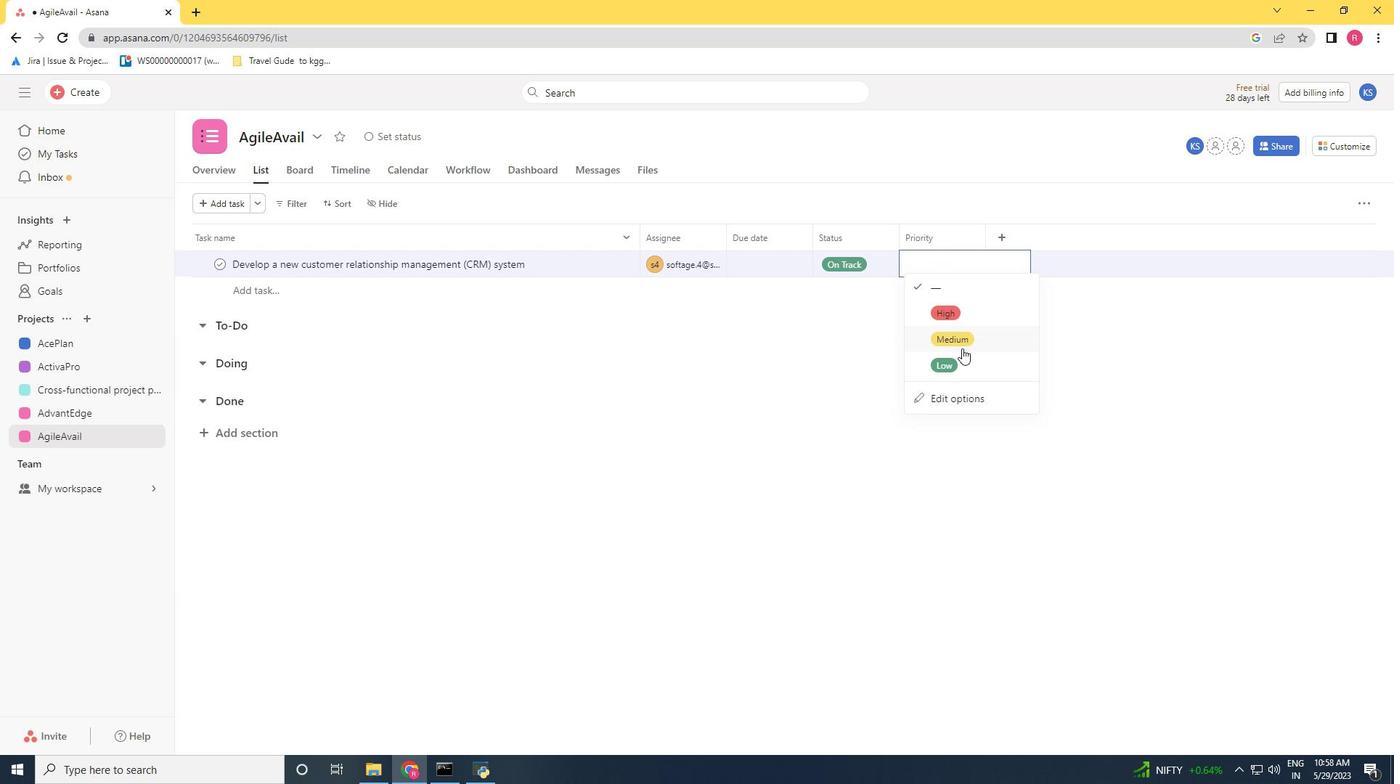 
Action: Mouse pressed left at (959, 360)
Screenshot: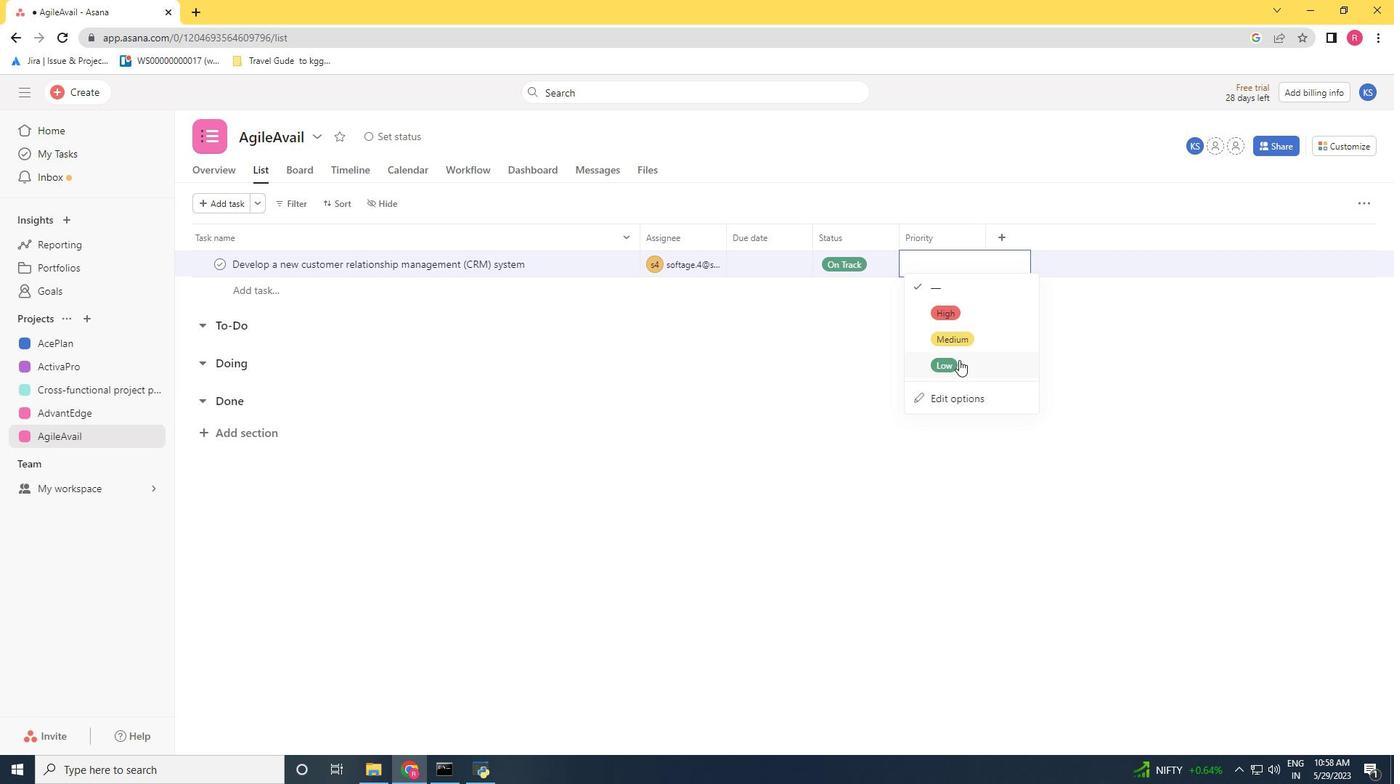 
